 Task: Find connections with filter location Changchun with filter topic #entrepreneurshipwith filter profile language Potuguese with filter current company Prudent Technologies and Consulting, Inc. with filter school Agriculture Technology Jobs with filter industry Retail Recyclable Materials & Used Merchandise with filter service category Graphic Design with filter keywords title Operations Director
Action: Mouse moved to (497, 70)
Screenshot: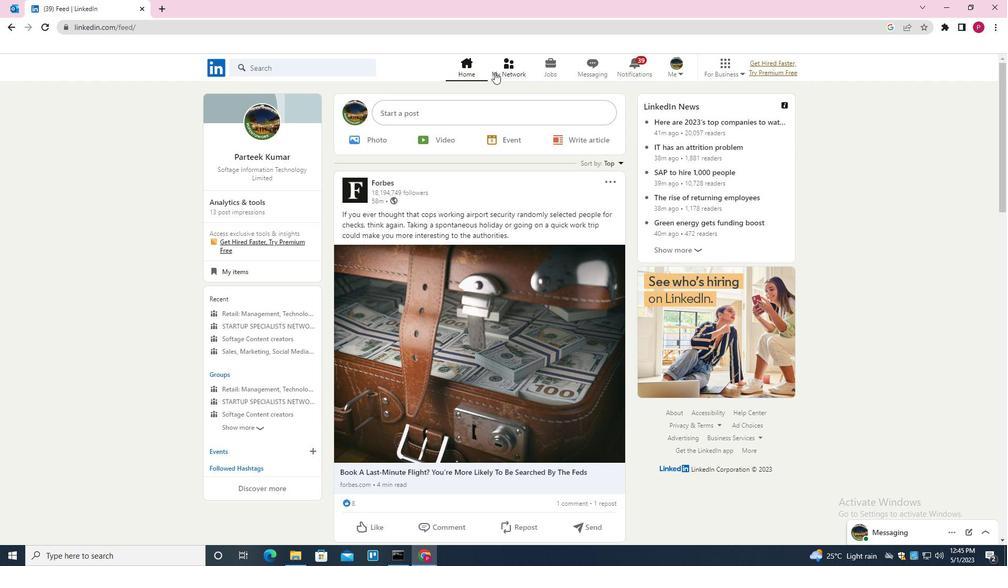 
Action: Mouse pressed left at (497, 70)
Screenshot: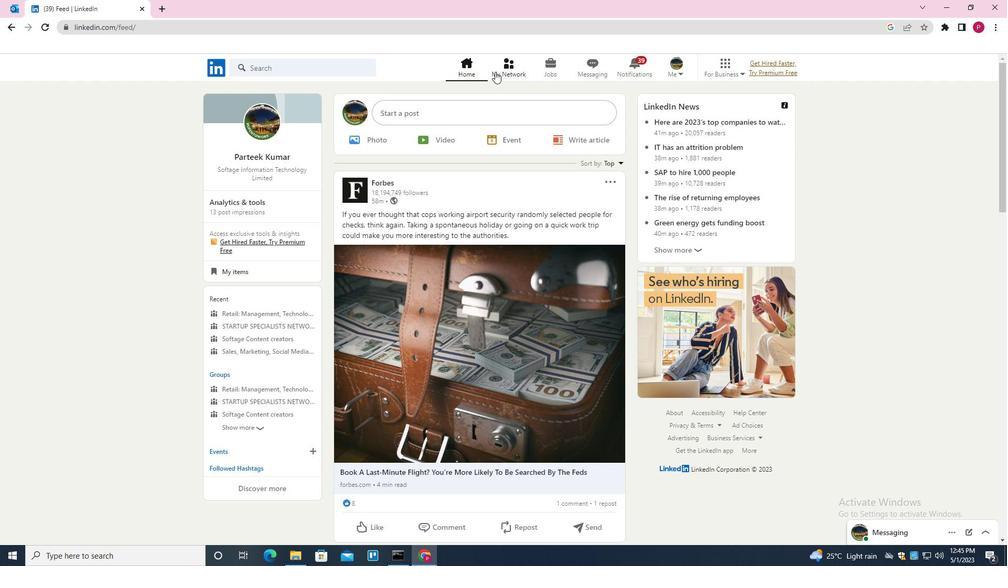 
Action: Mouse moved to (303, 123)
Screenshot: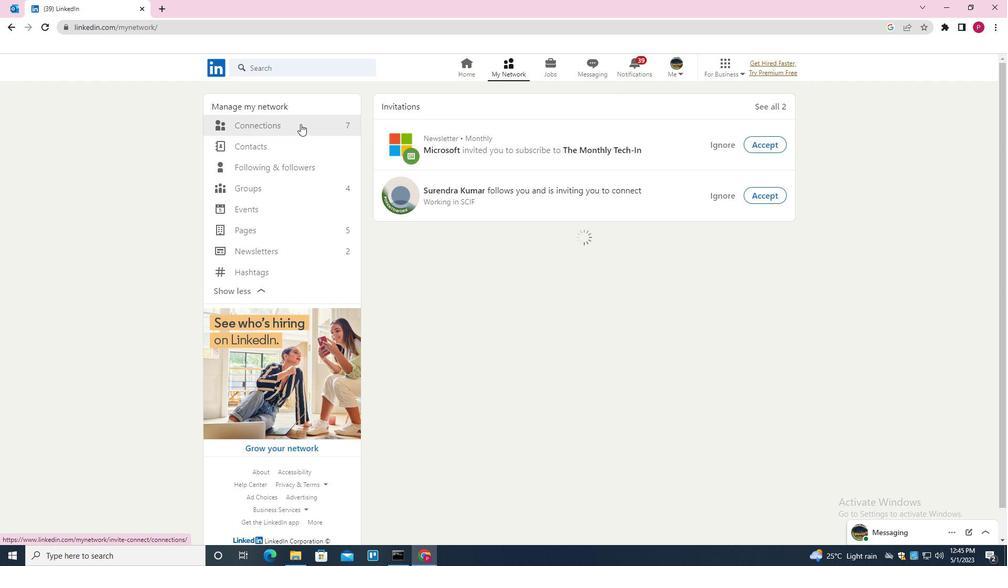 
Action: Mouse pressed left at (303, 123)
Screenshot: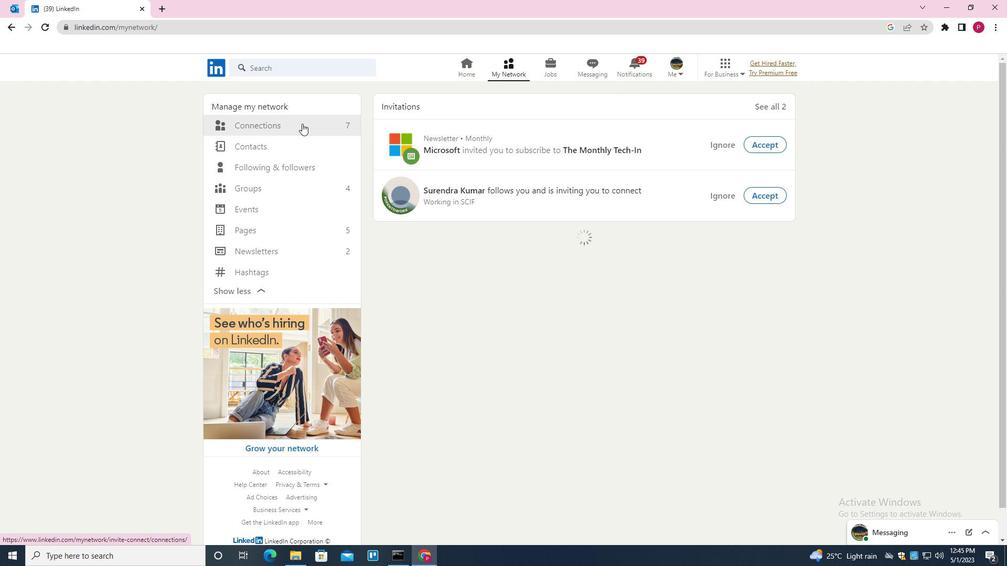 
Action: Mouse moved to (593, 124)
Screenshot: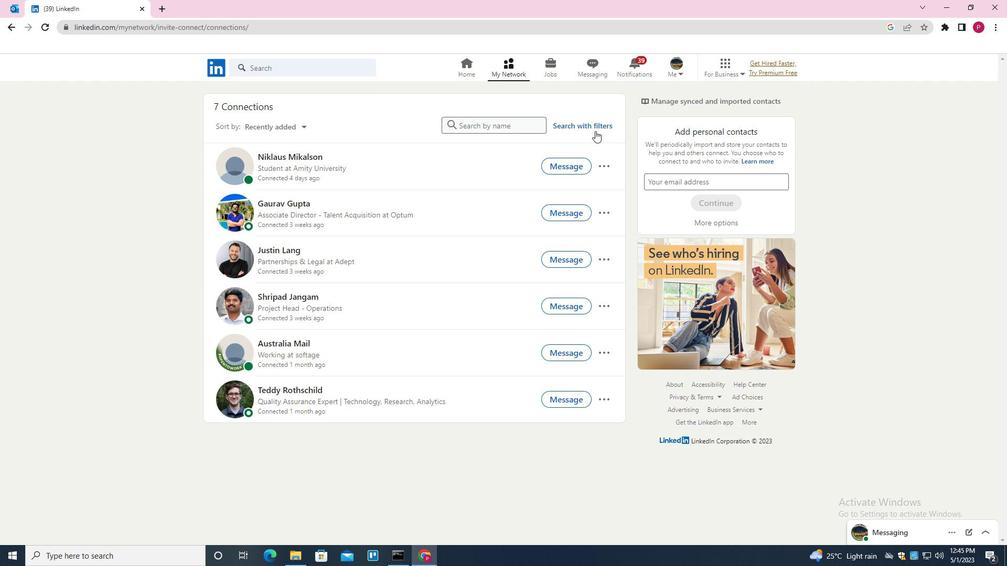 
Action: Mouse pressed left at (593, 124)
Screenshot: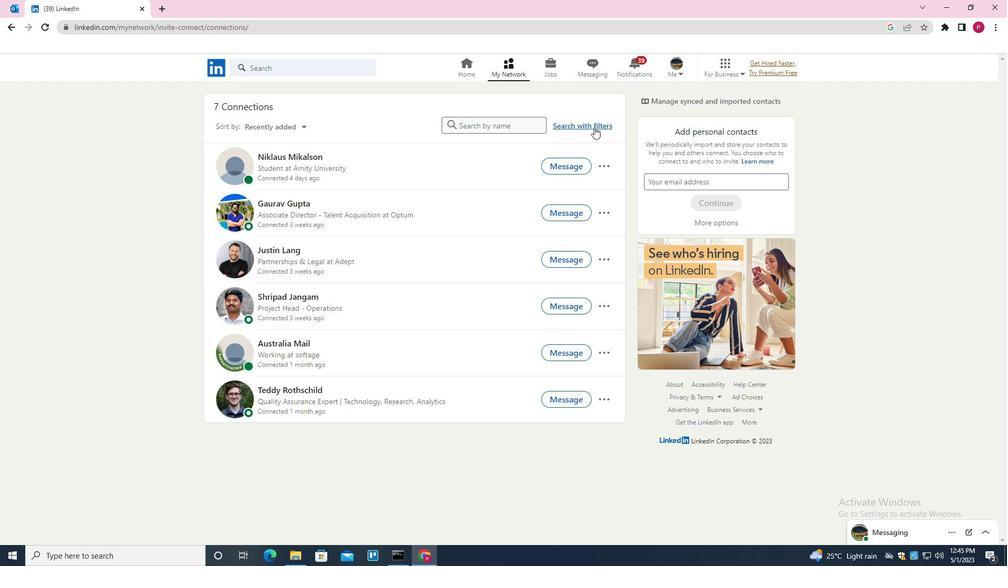 
Action: Mouse moved to (540, 97)
Screenshot: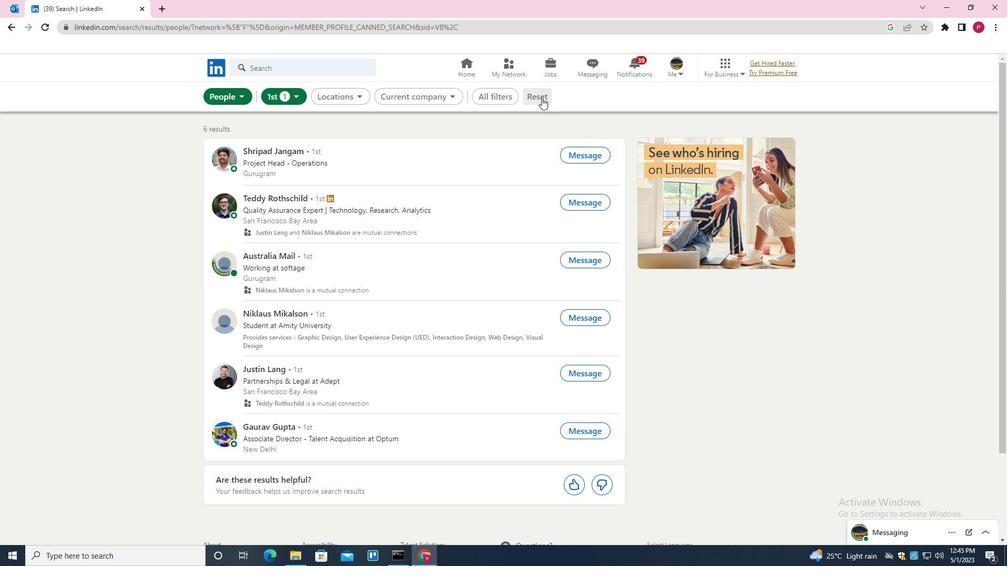 
Action: Mouse pressed left at (540, 97)
Screenshot: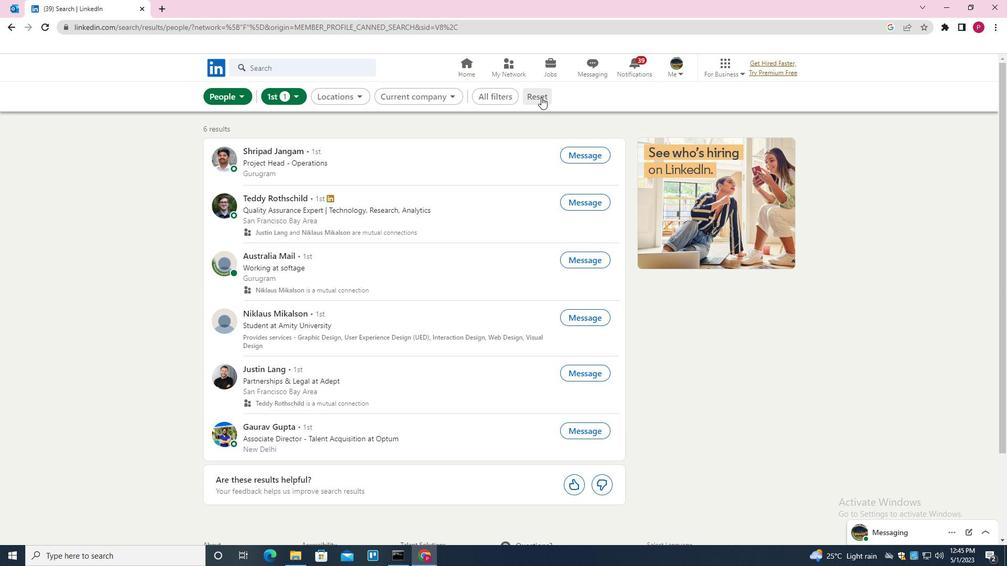 
Action: Mouse moved to (518, 93)
Screenshot: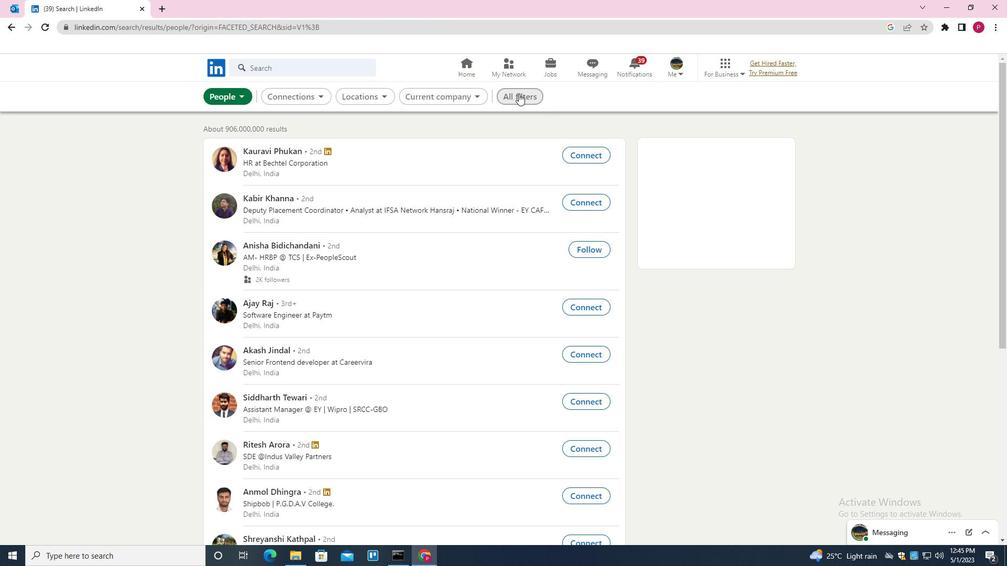
Action: Mouse pressed left at (518, 93)
Screenshot: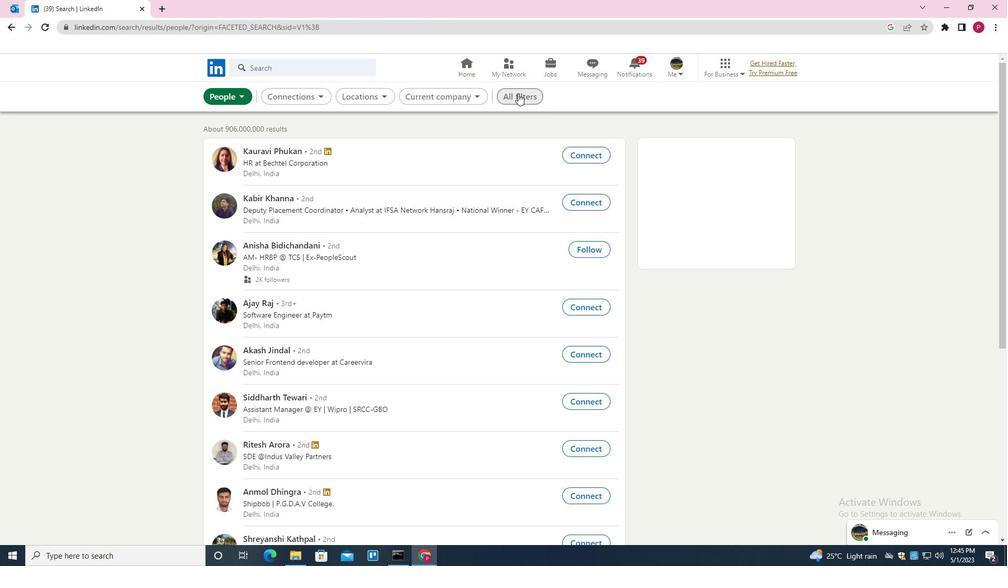 
Action: Mouse moved to (897, 323)
Screenshot: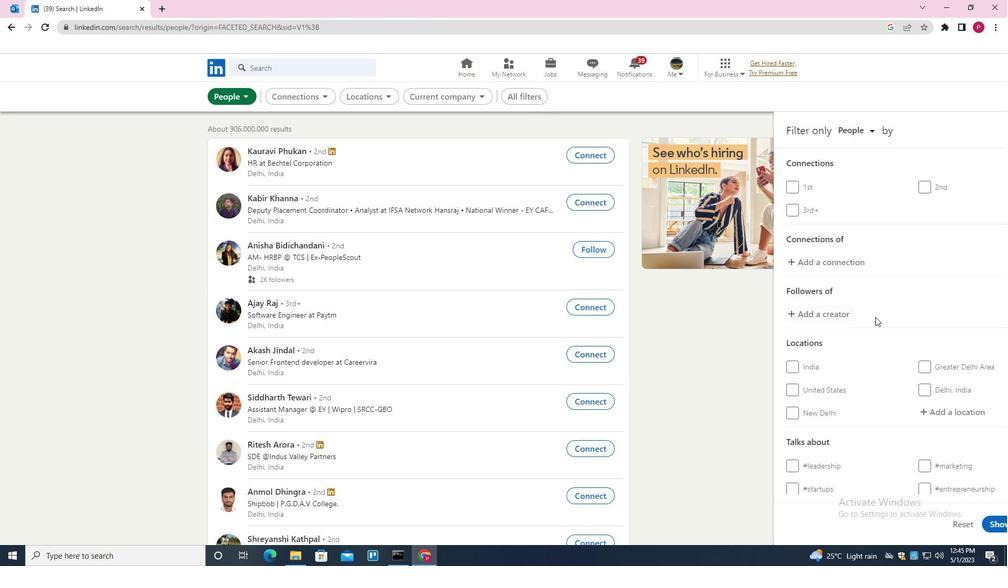 
Action: Mouse scrolled (897, 322) with delta (0, 0)
Screenshot: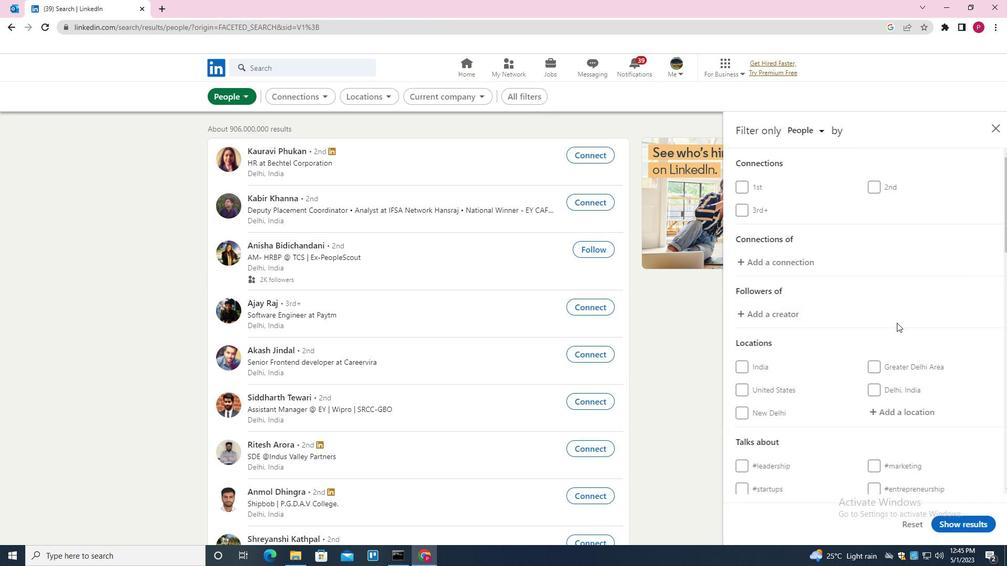 
Action: Mouse scrolled (897, 322) with delta (0, 0)
Screenshot: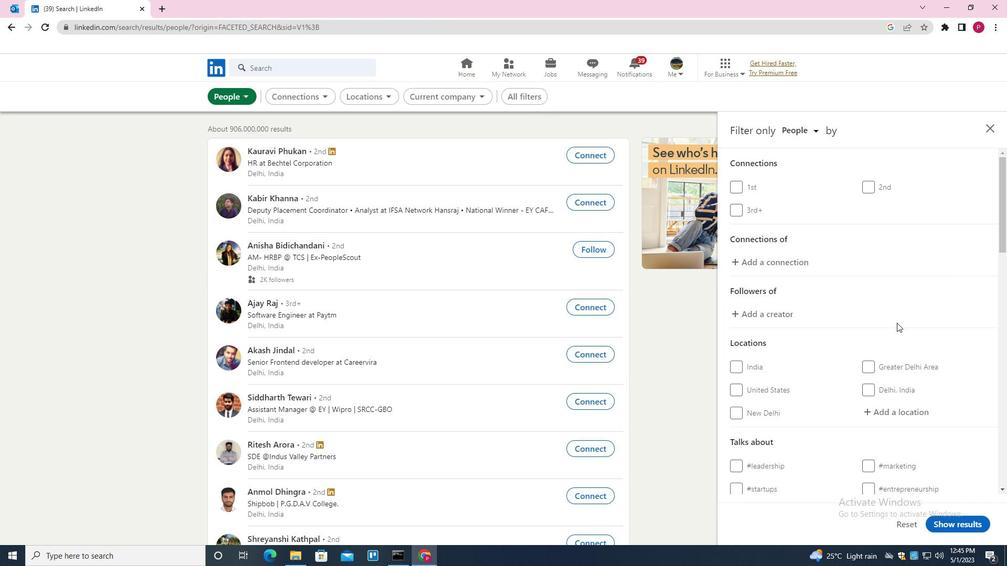 
Action: Mouse scrolled (897, 322) with delta (0, 0)
Screenshot: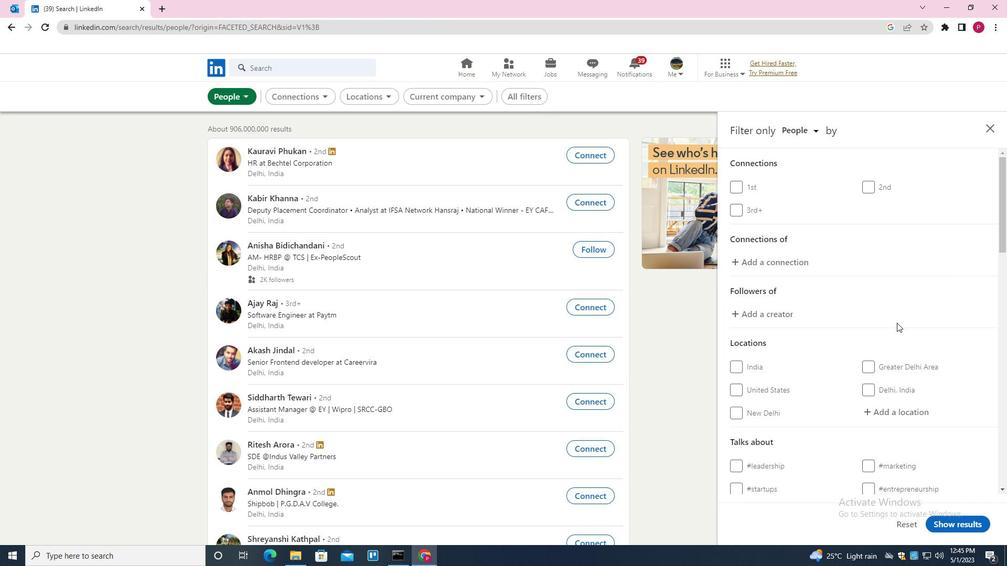 
Action: Mouse moved to (899, 260)
Screenshot: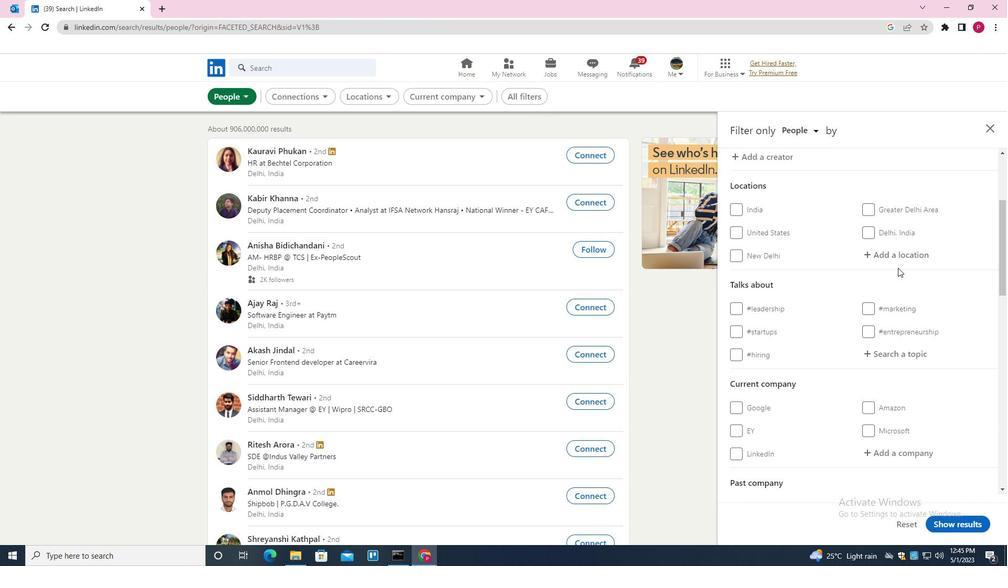 
Action: Mouse pressed left at (899, 260)
Screenshot: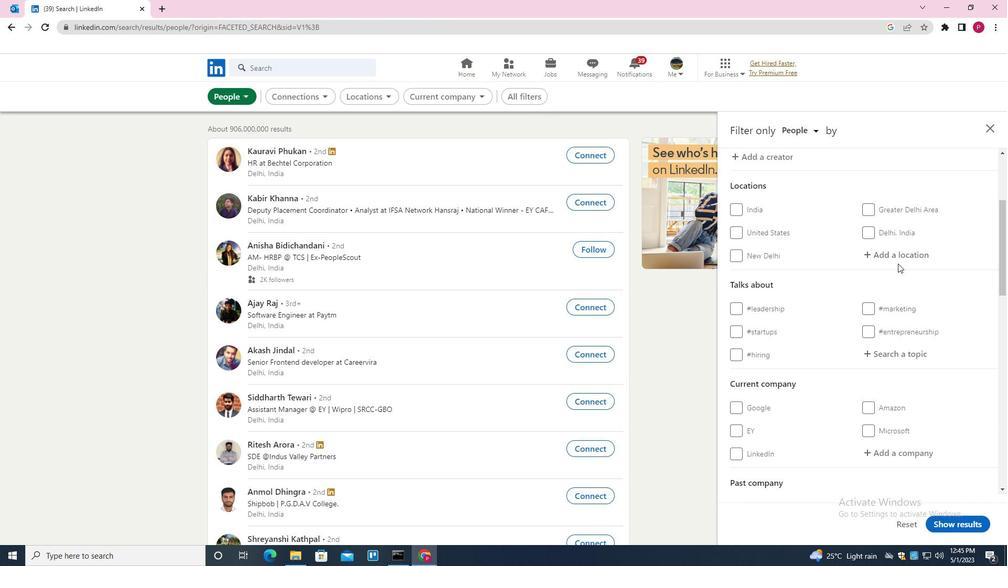 
Action: Key pressed <Key.shift>CHANCHU<Key.backspace>N<Key.backspace><Key.backspace><Key.backspace>GCHUN<Key.down><Key.enter>
Screenshot: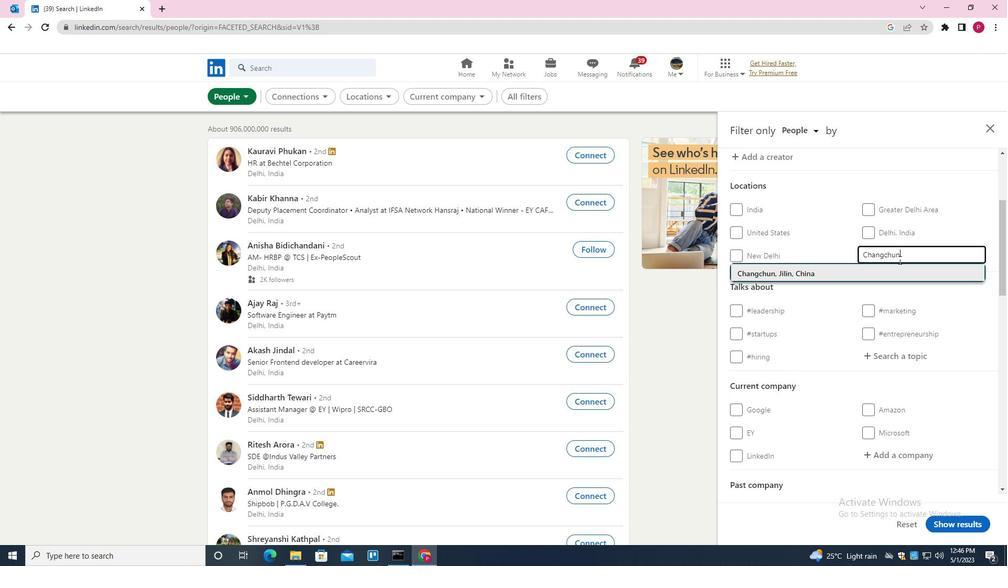 
Action: Mouse moved to (804, 289)
Screenshot: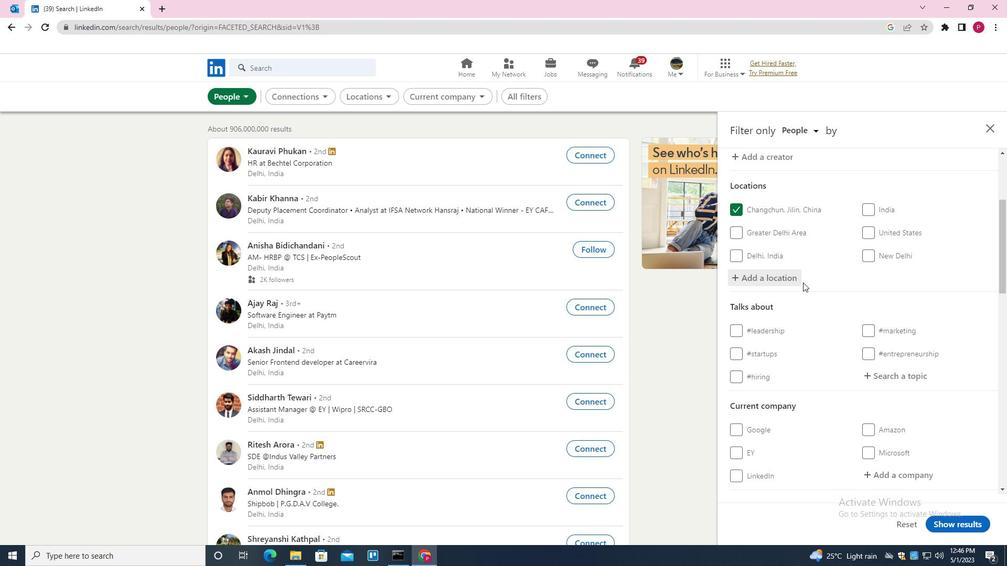 
Action: Mouse scrolled (804, 289) with delta (0, 0)
Screenshot: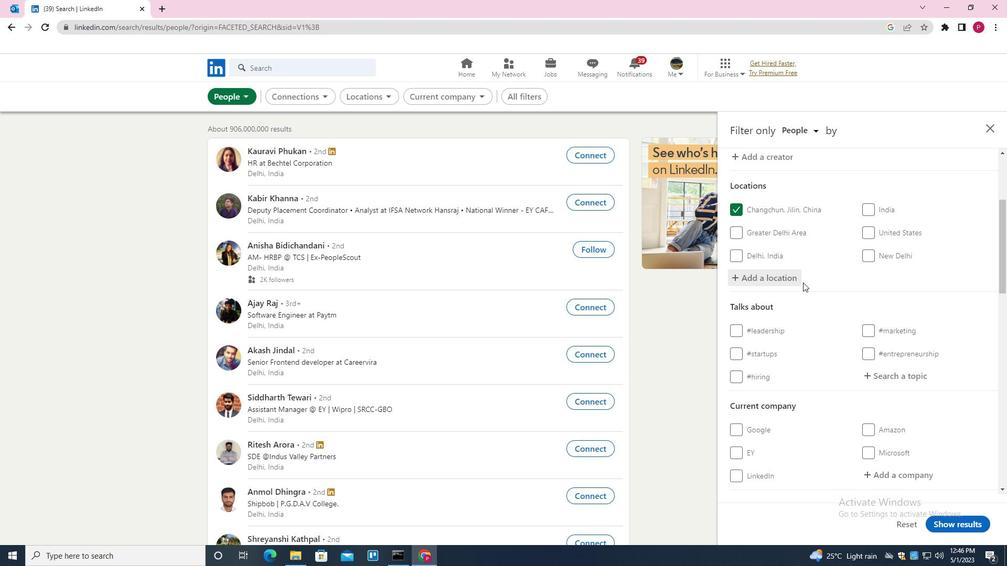 
Action: Mouse scrolled (804, 289) with delta (0, 0)
Screenshot: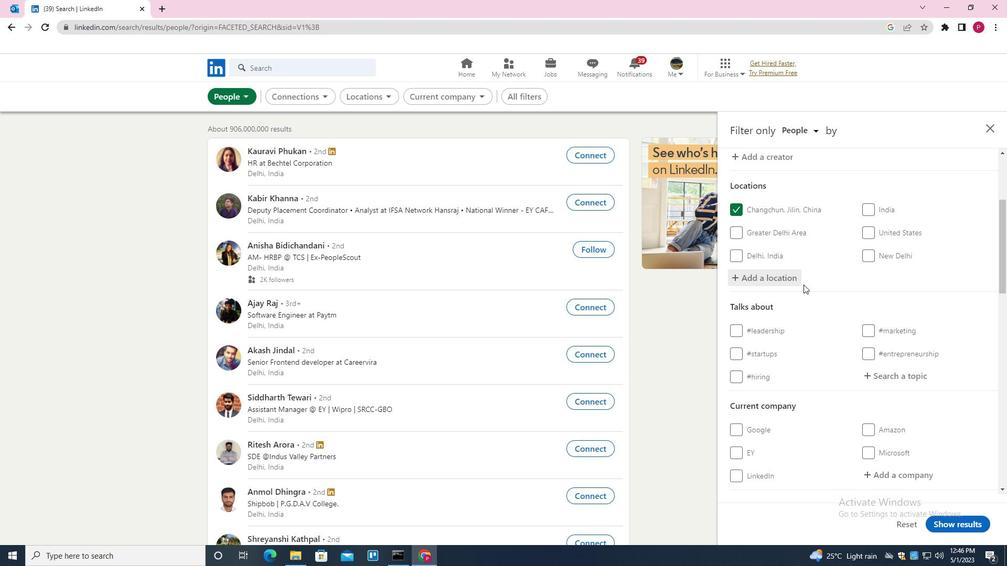 
Action: Mouse moved to (880, 269)
Screenshot: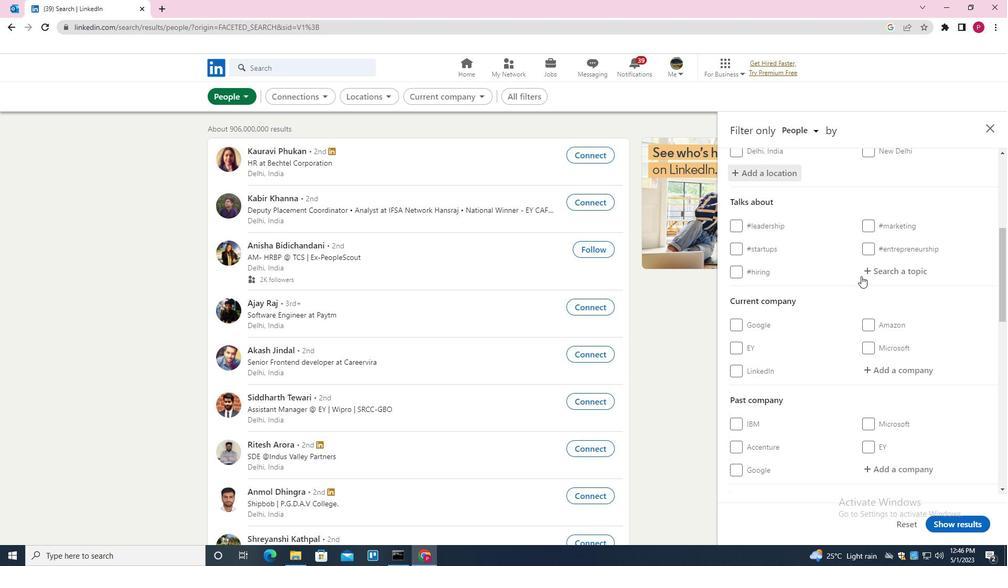 
Action: Mouse pressed left at (880, 269)
Screenshot: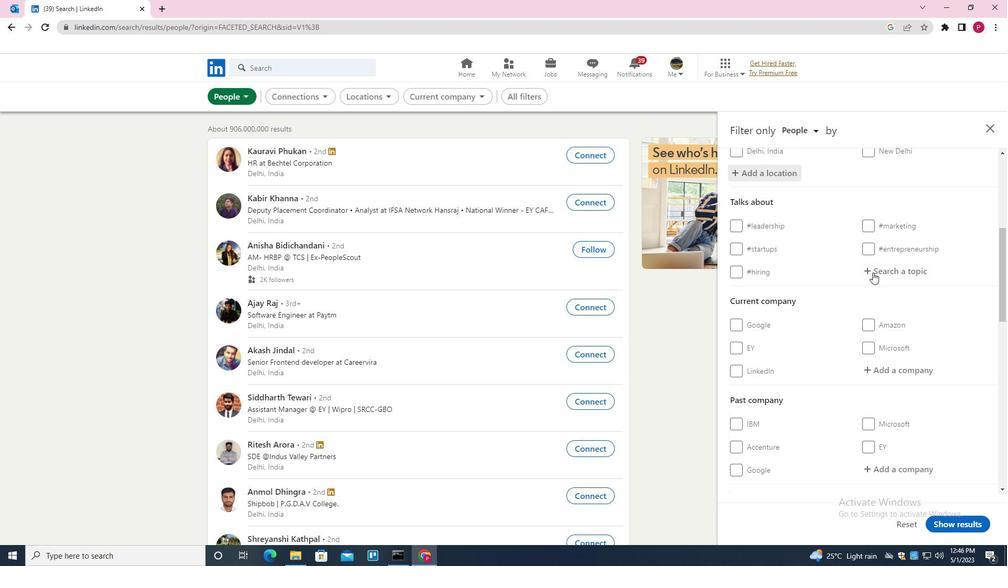 
Action: Mouse moved to (881, 269)
Screenshot: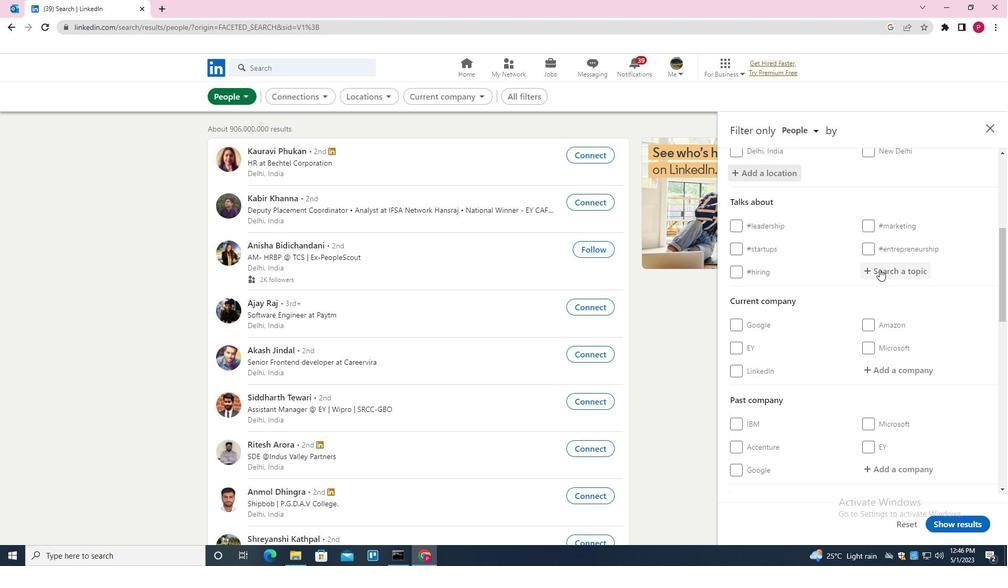 
Action: Key pressed ENTERPREN<Key.down><Key.down><Key.down><Key.enter>
Screenshot: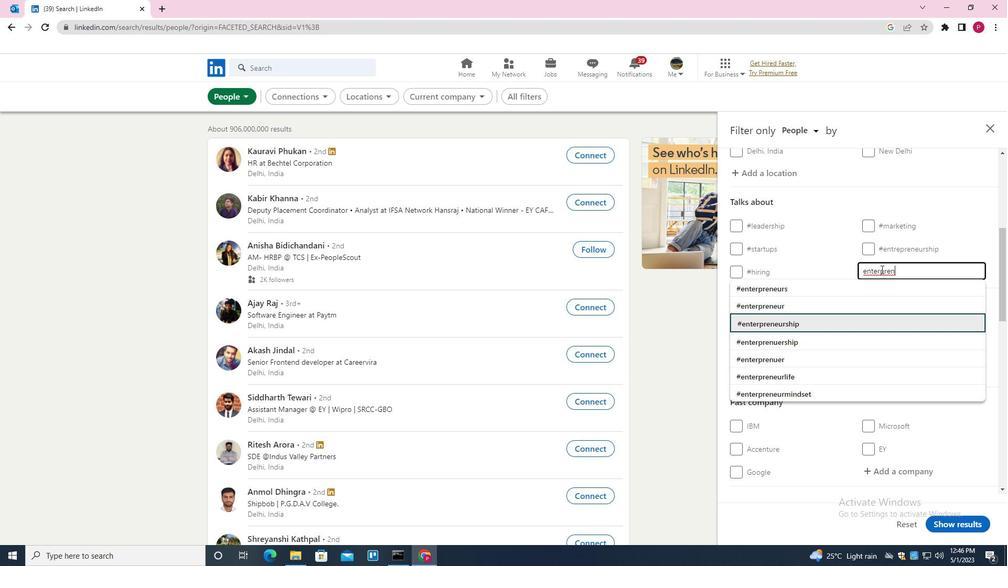 
Action: Mouse moved to (880, 308)
Screenshot: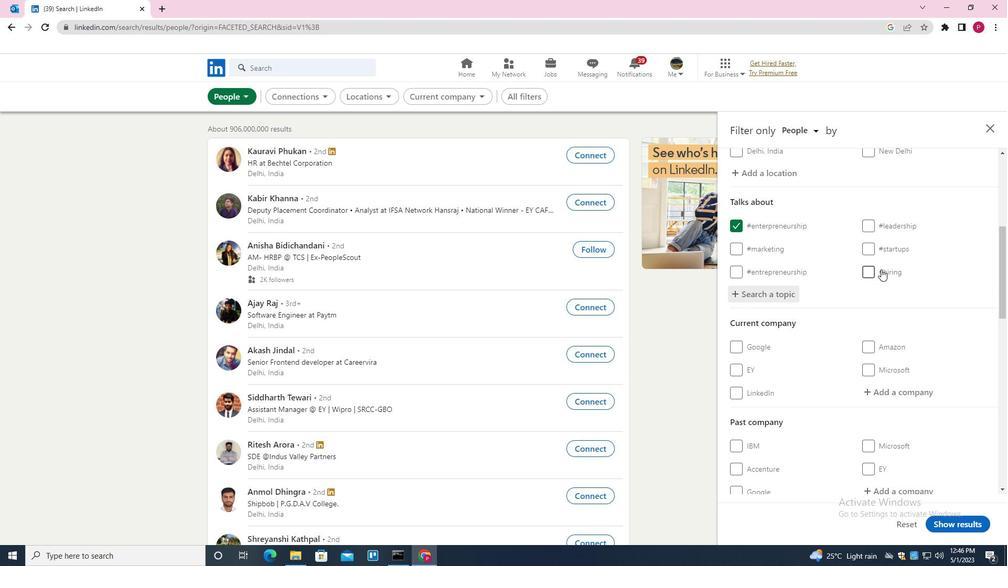 
Action: Mouse scrolled (880, 307) with delta (0, 0)
Screenshot: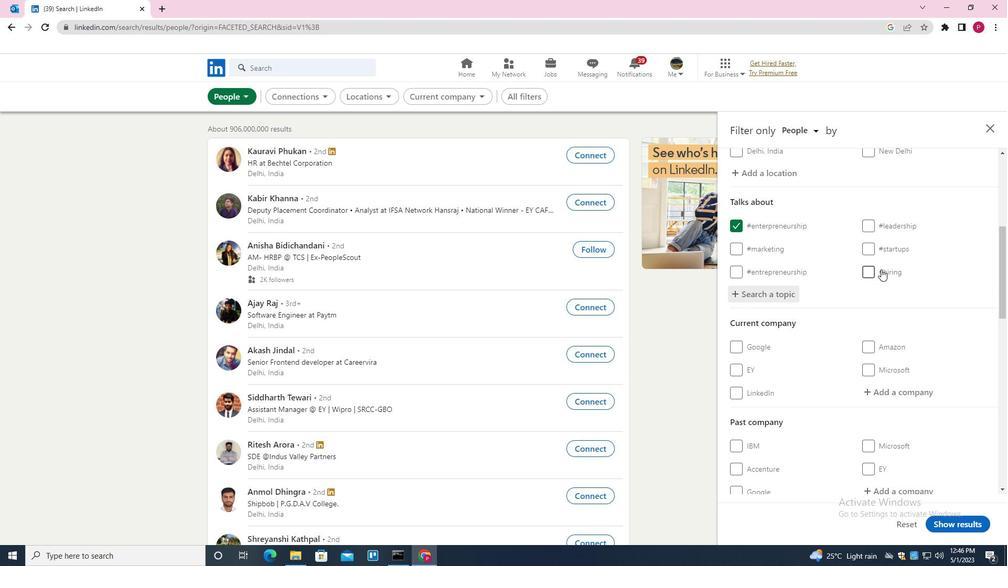
Action: Mouse scrolled (880, 307) with delta (0, 0)
Screenshot: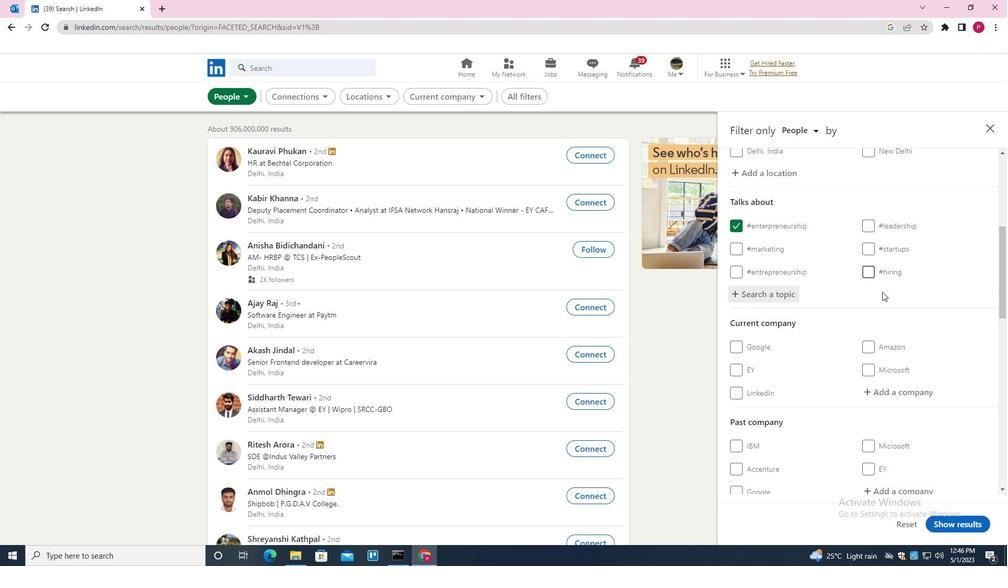 
Action: Mouse moved to (877, 308)
Screenshot: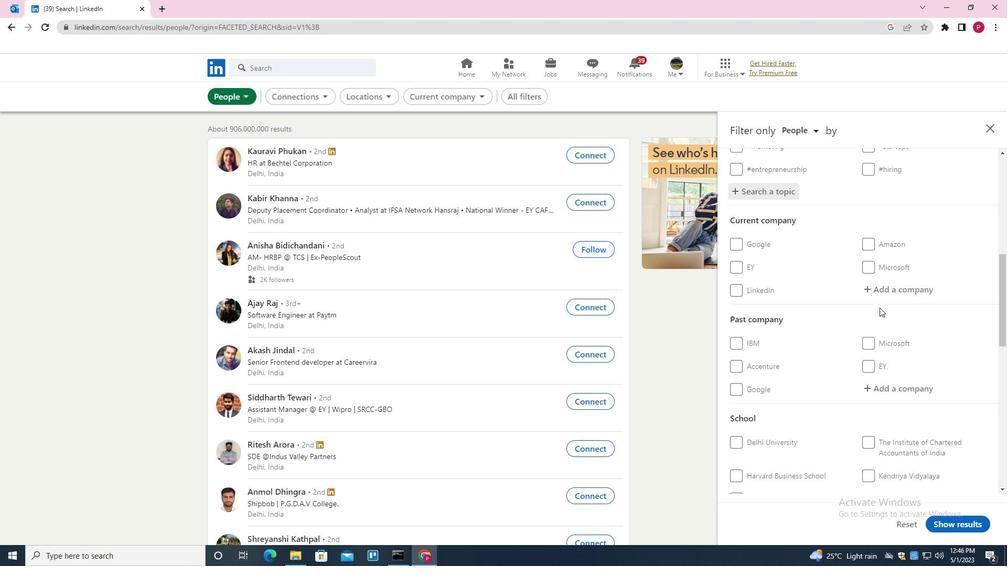 
Action: Mouse scrolled (877, 307) with delta (0, 0)
Screenshot: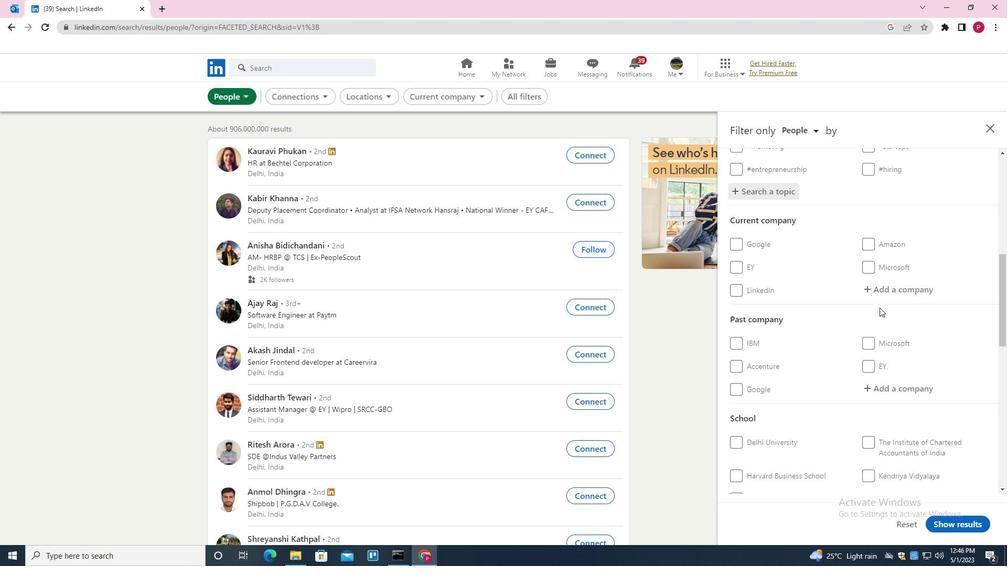 
Action: Mouse moved to (876, 310)
Screenshot: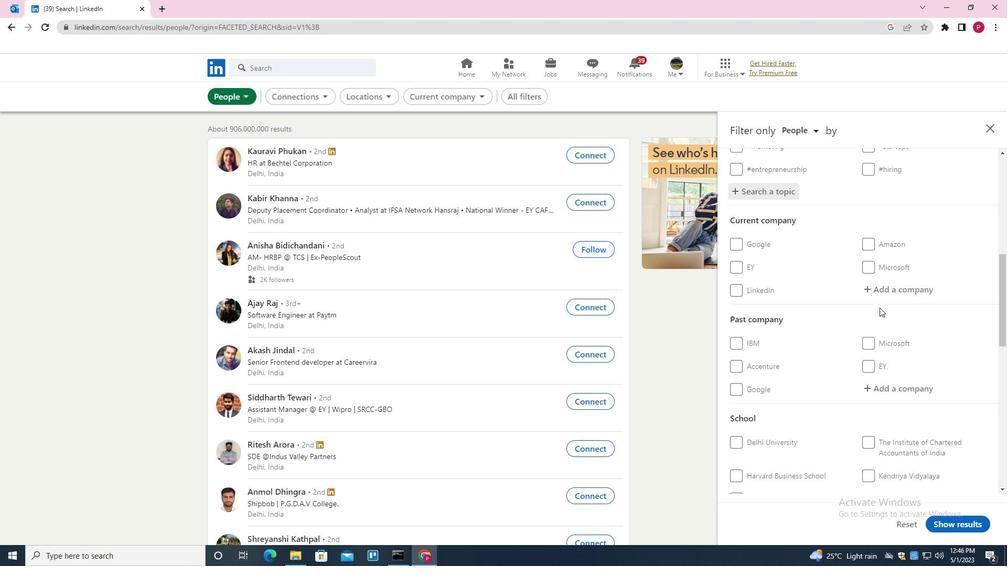 
Action: Mouse scrolled (876, 309) with delta (0, 0)
Screenshot: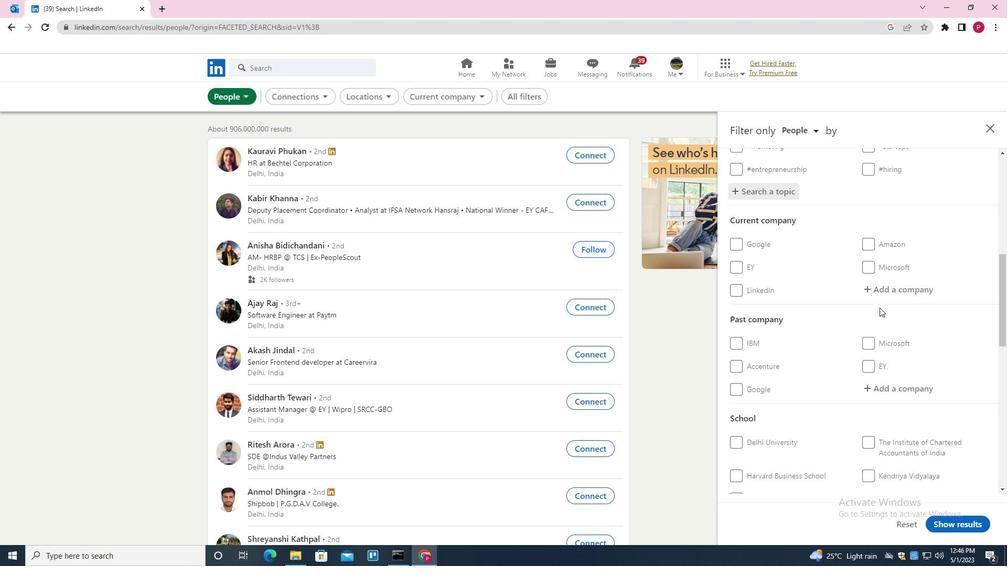 
Action: Mouse moved to (875, 310)
Screenshot: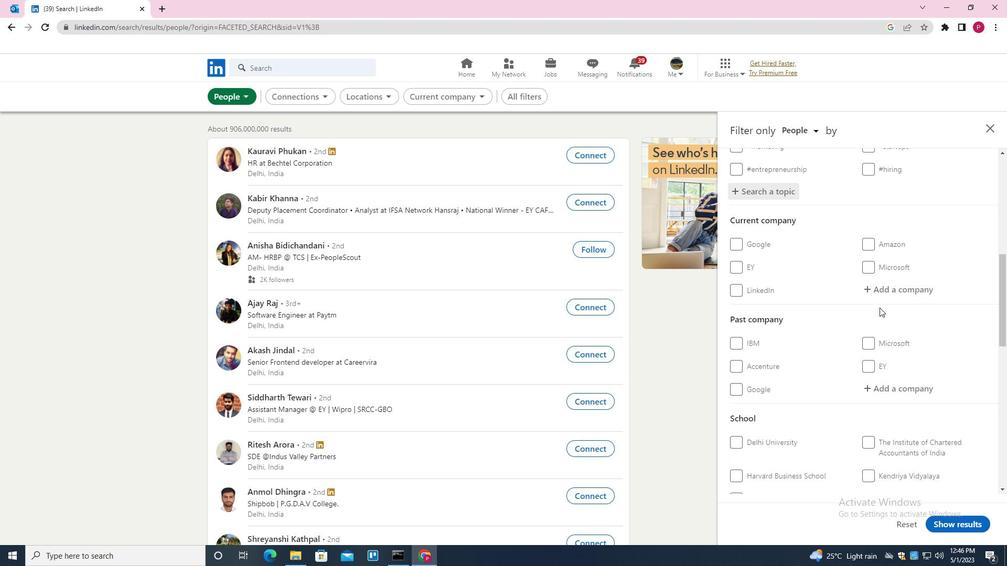 
Action: Mouse scrolled (875, 310) with delta (0, 0)
Screenshot: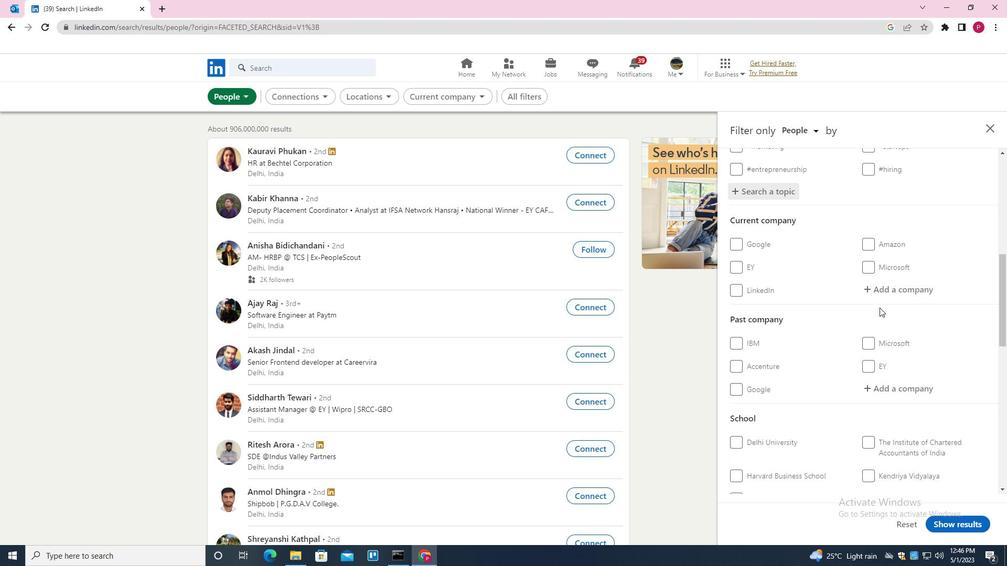 
Action: Mouse moved to (874, 316)
Screenshot: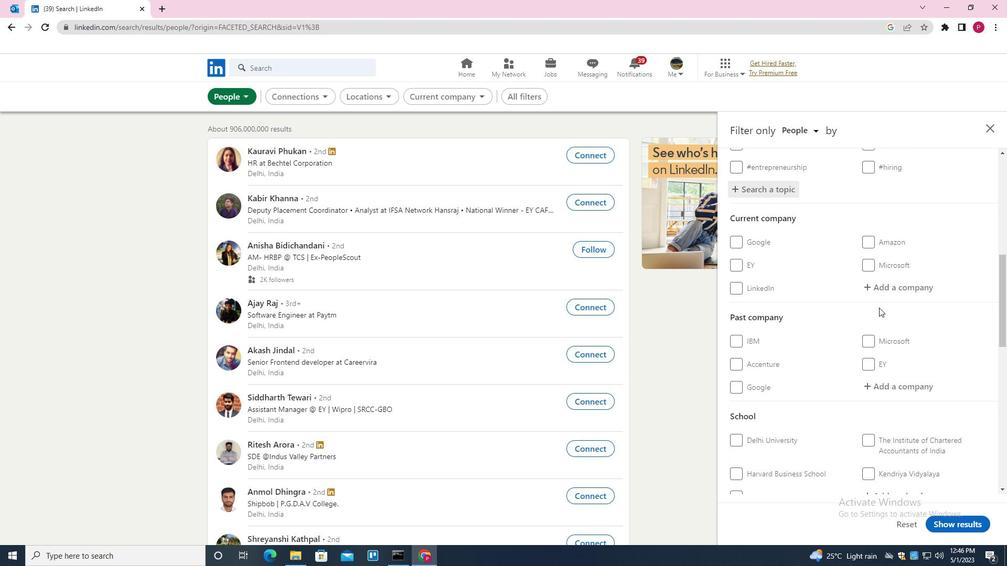 
Action: Mouse scrolled (874, 315) with delta (0, 0)
Screenshot: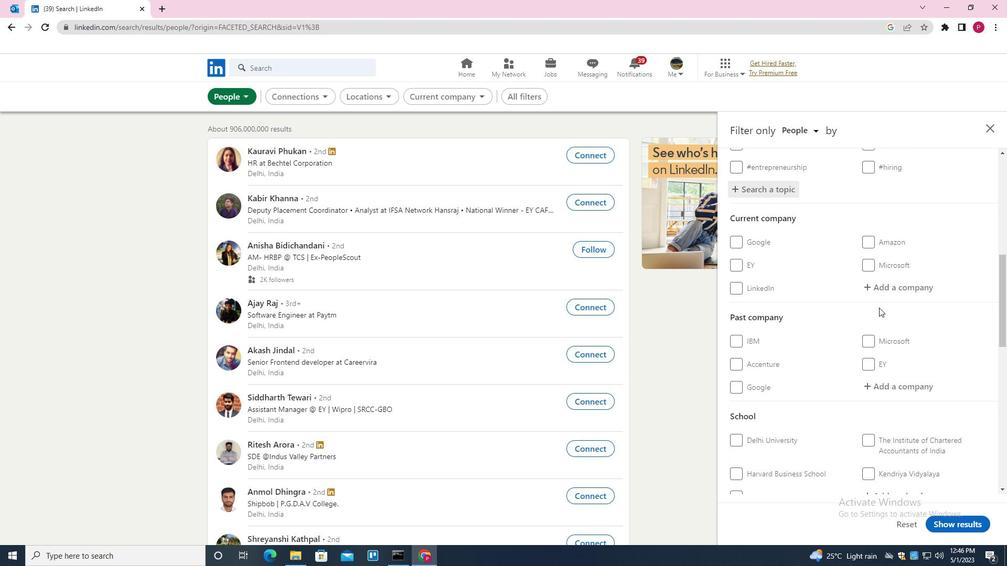 
Action: Mouse moved to (841, 325)
Screenshot: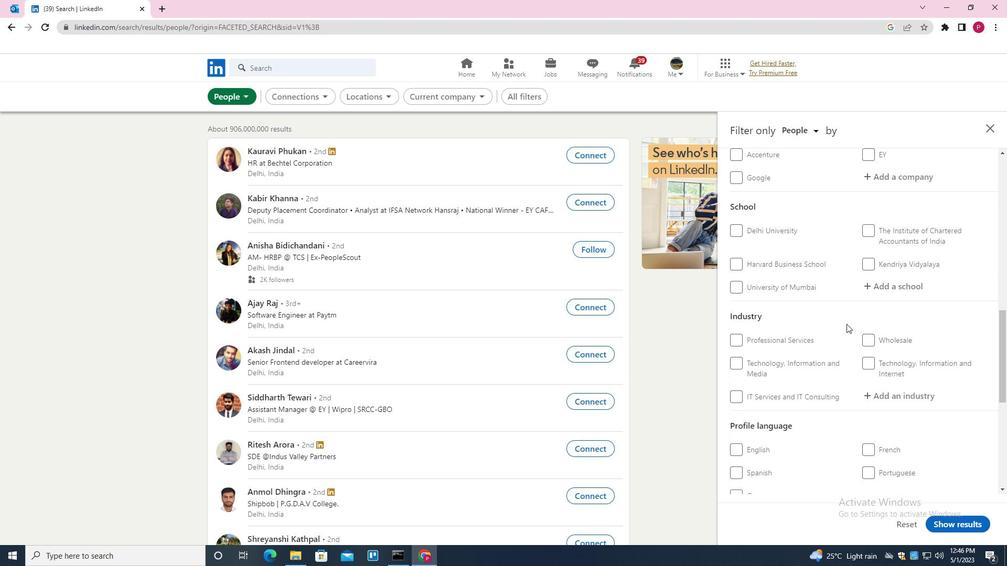 
Action: Mouse scrolled (841, 324) with delta (0, 0)
Screenshot: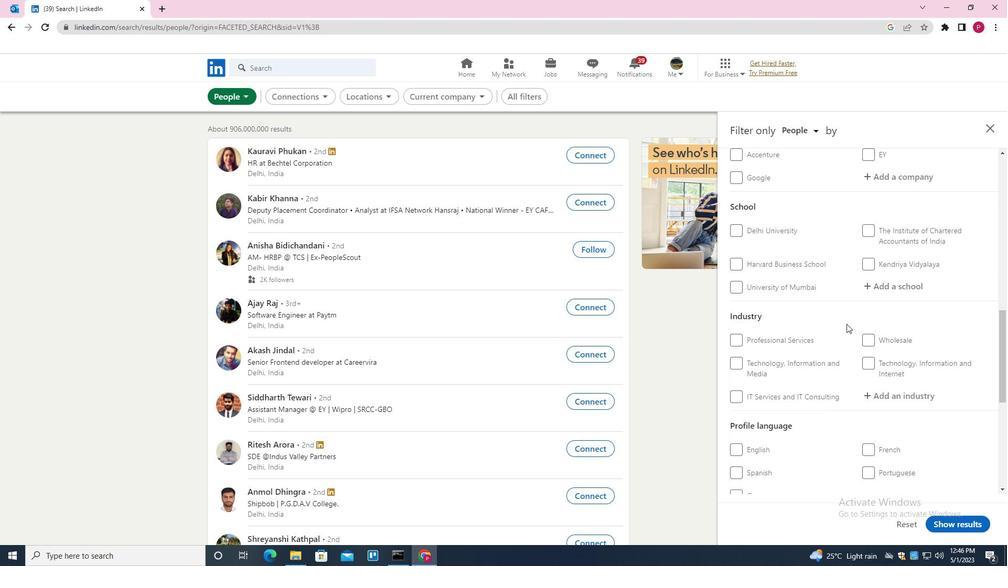 
Action: Mouse scrolled (841, 324) with delta (0, 0)
Screenshot: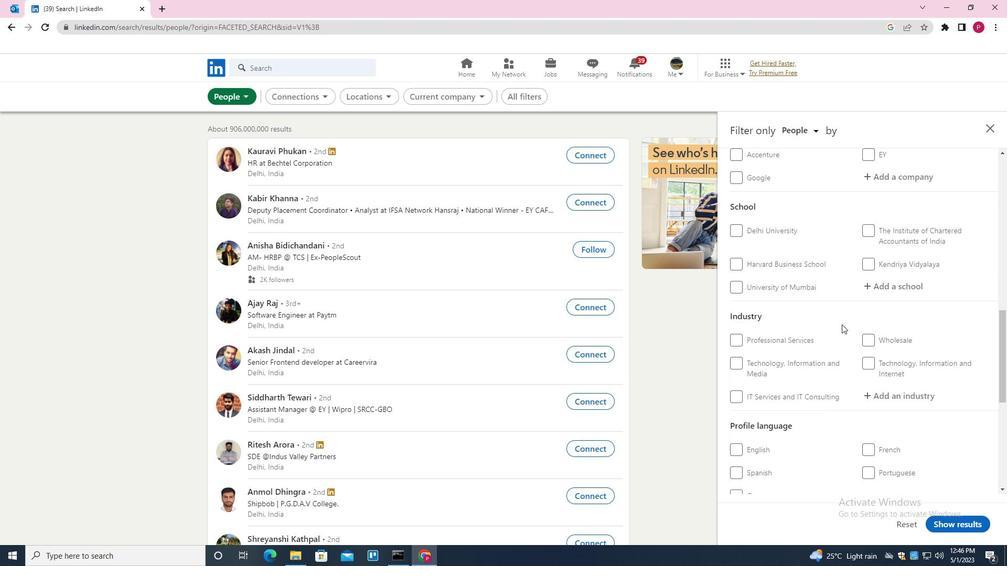 
Action: Mouse scrolled (841, 324) with delta (0, 0)
Screenshot: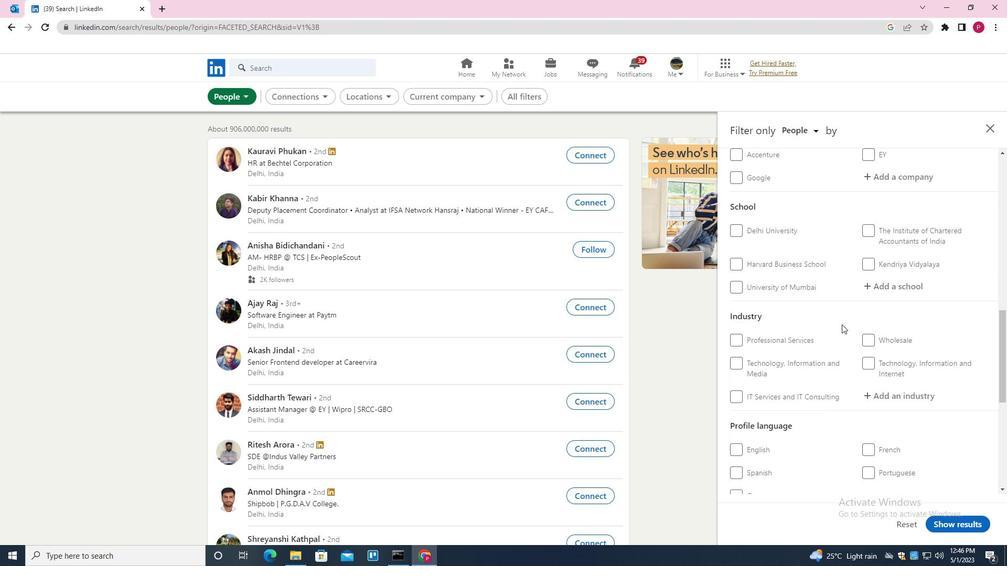 
Action: Mouse moved to (868, 314)
Screenshot: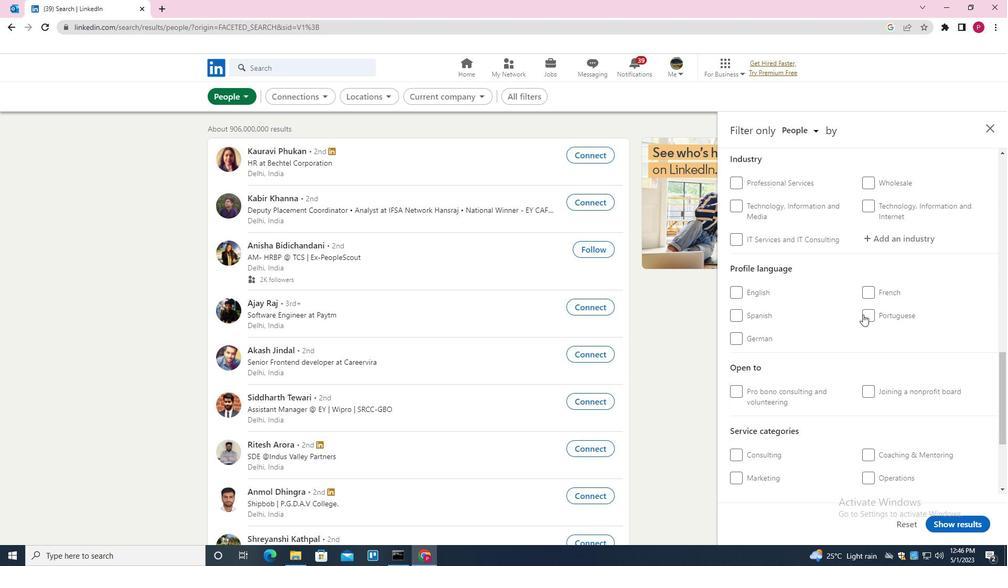 
Action: Mouse pressed left at (868, 314)
Screenshot: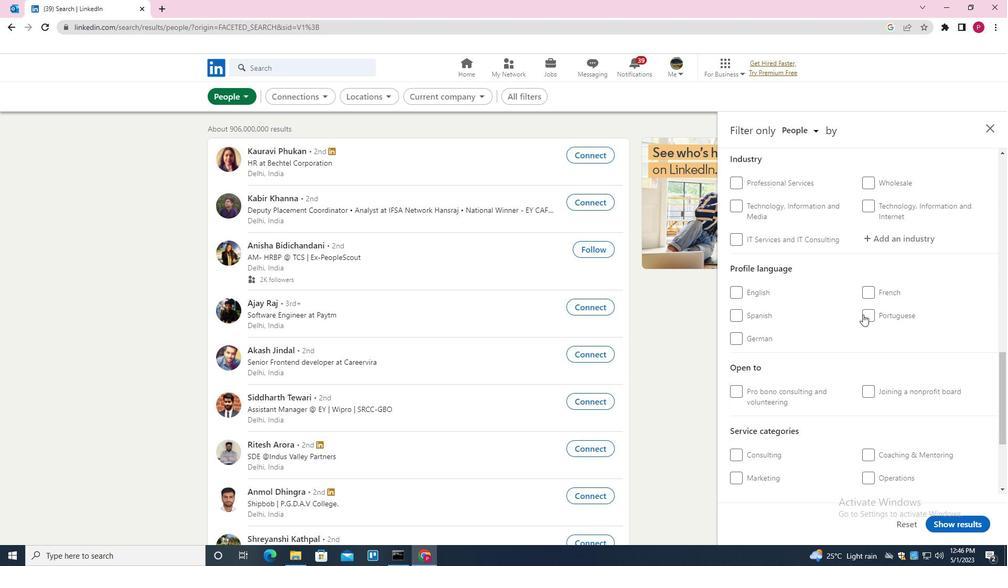 
Action: Mouse moved to (830, 323)
Screenshot: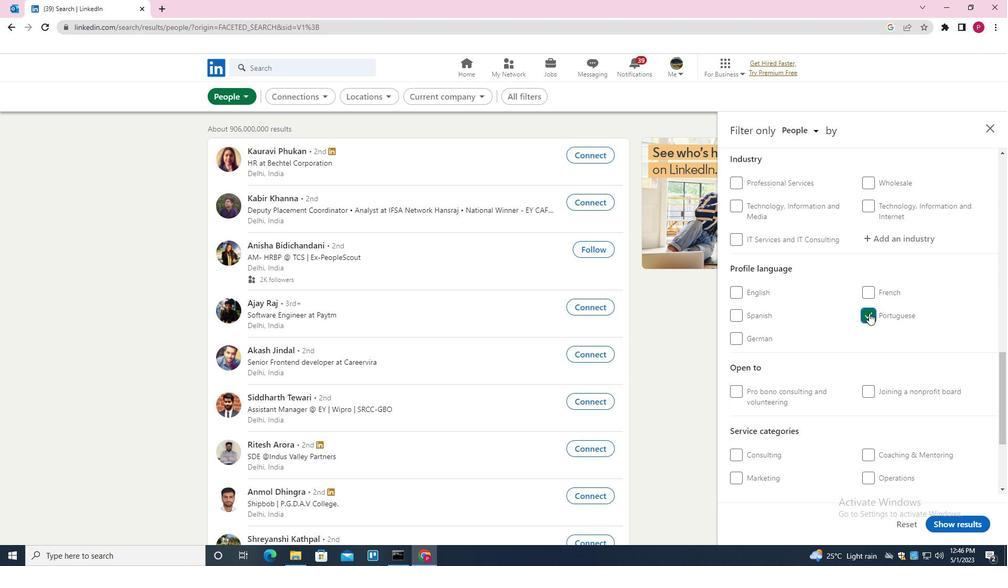 
Action: Mouse scrolled (830, 324) with delta (0, 0)
Screenshot: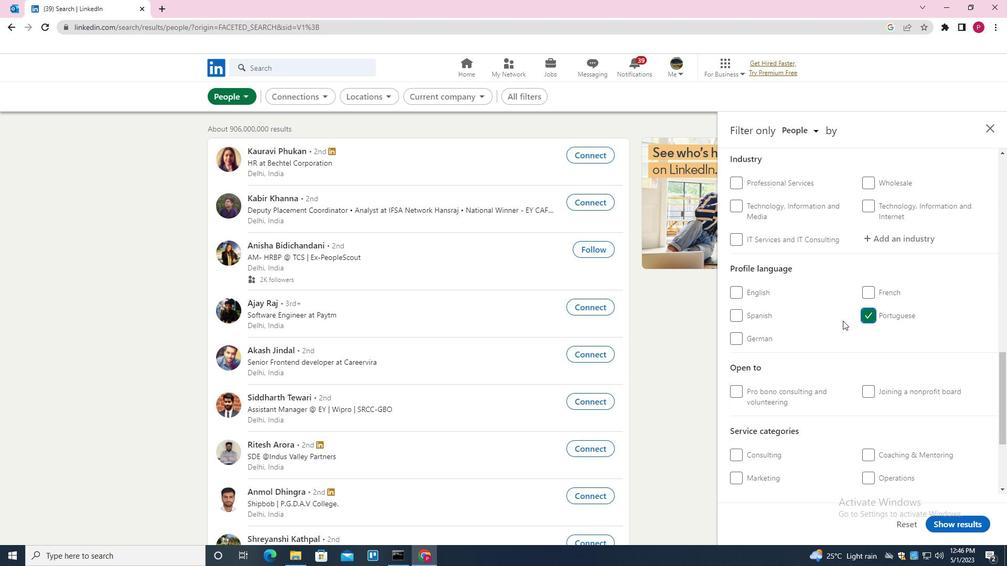 
Action: Mouse scrolled (830, 324) with delta (0, 0)
Screenshot: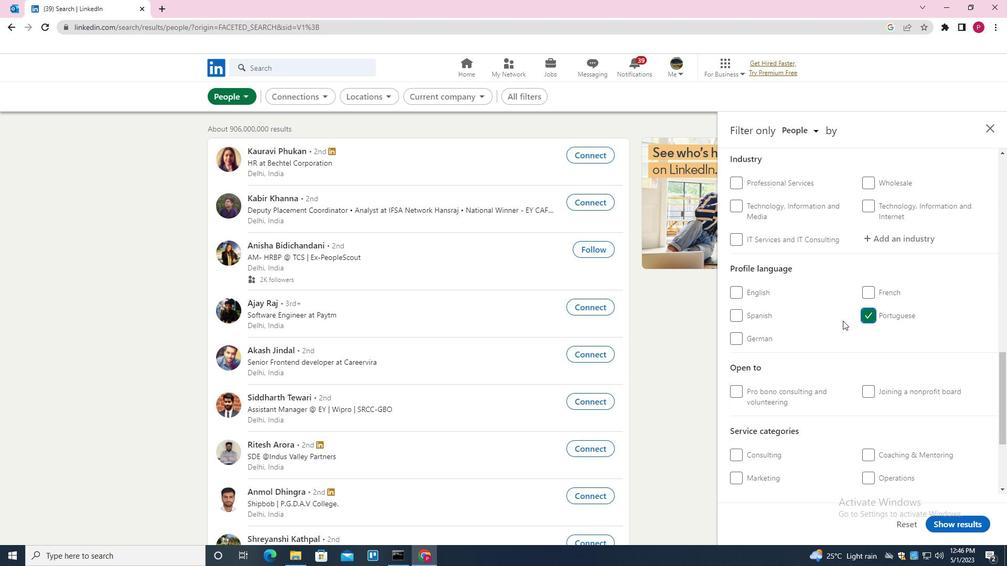 
Action: Mouse scrolled (830, 324) with delta (0, 0)
Screenshot: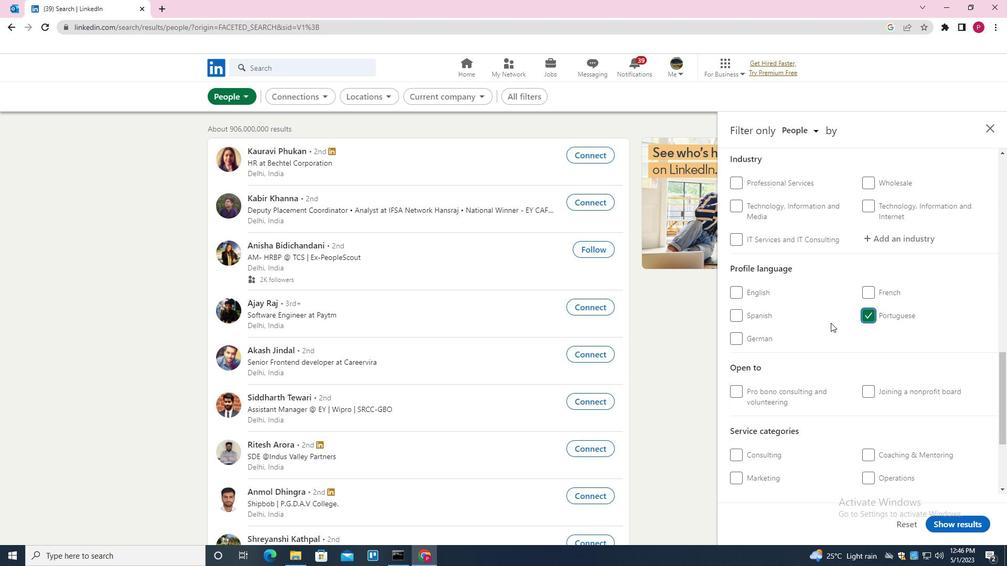 
Action: Mouse scrolled (830, 324) with delta (0, 0)
Screenshot: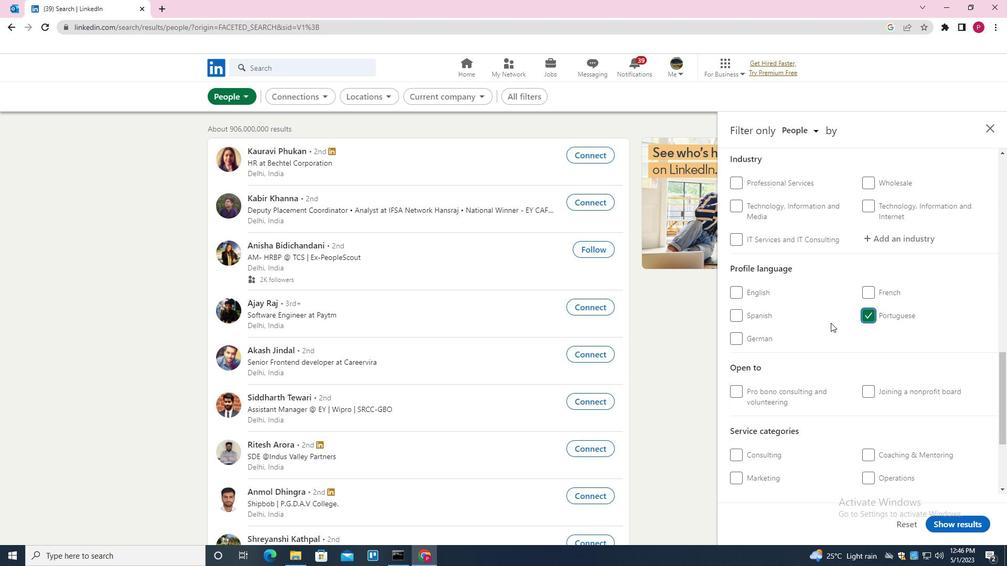 
Action: Mouse scrolled (830, 324) with delta (0, 0)
Screenshot: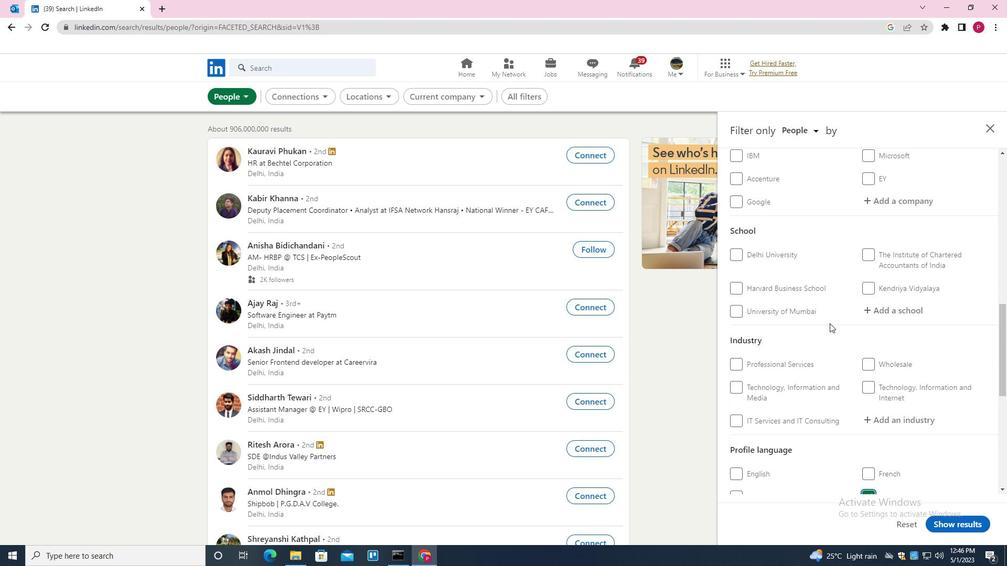 
Action: Mouse scrolled (830, 324) with delta (0, 0)
Screenshot: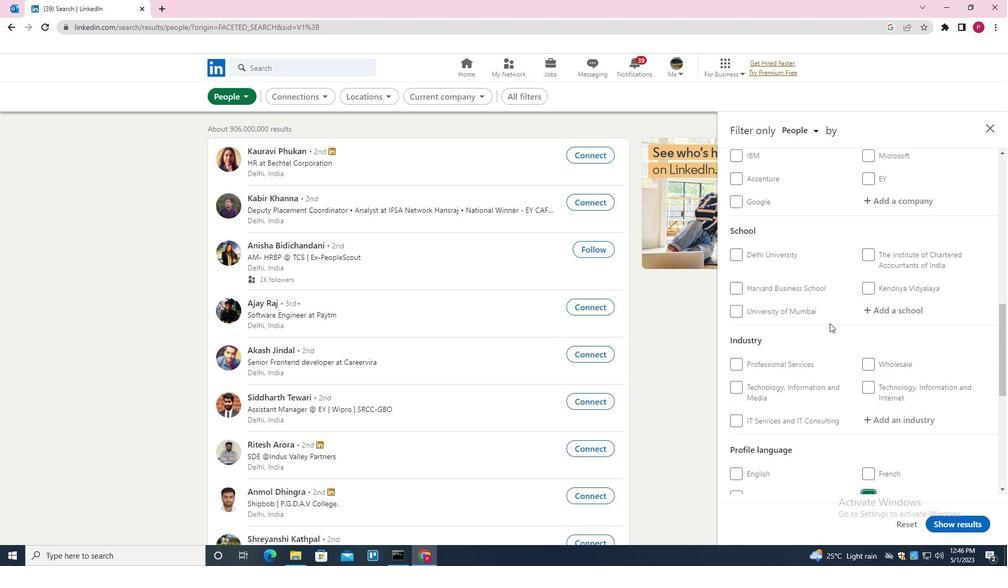 
Action: Mouse scrolled (830, 324) with delta (0, 0)
Screenshot: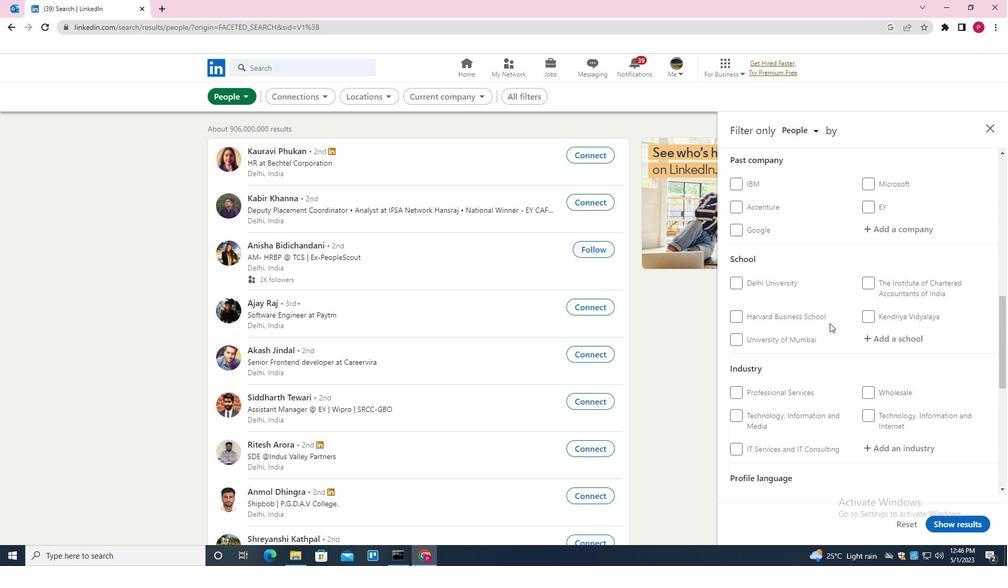 
Action: Mouse moved to (878, 286)
Screenshot: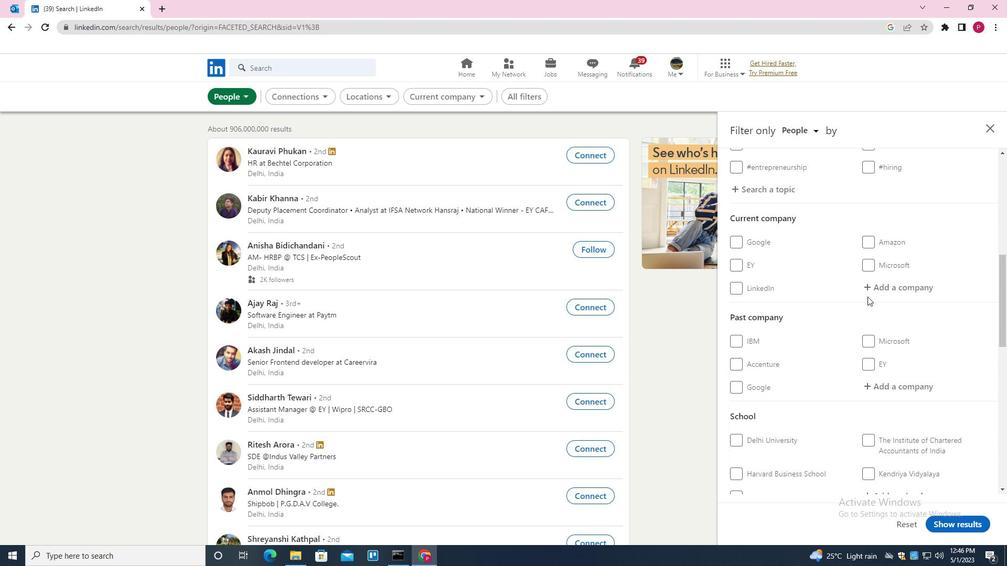 
Action: Mouse pressed left at (878, 286)
Screenshot: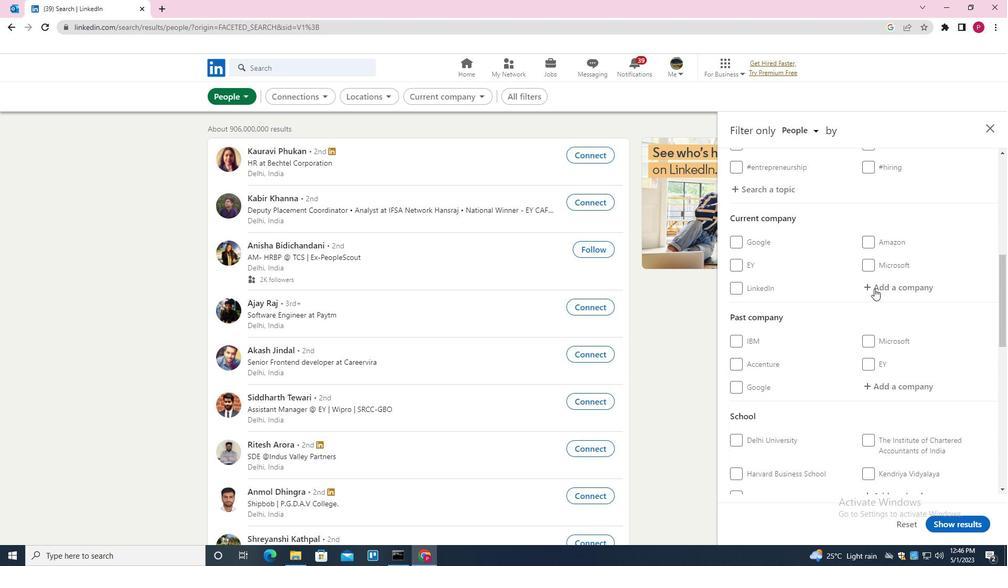 
Action: Mouse moved to (878, 286)
Screenshot: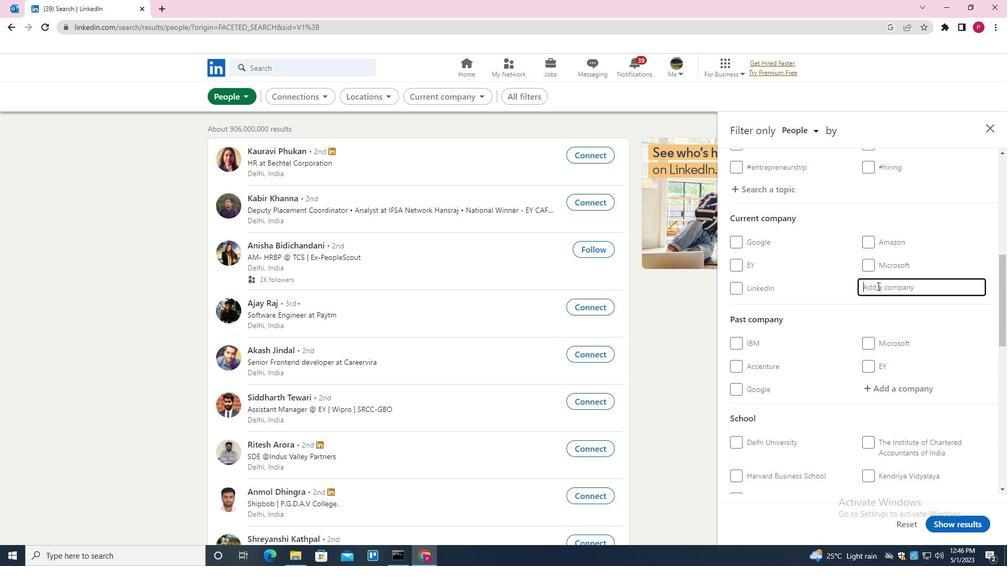 
Action: Key pressed <Key.shift>PRUDEB<Key.backspace>NT<Key.down><Key.down><Key.down><Key.down><Key.enter>
Screenshot: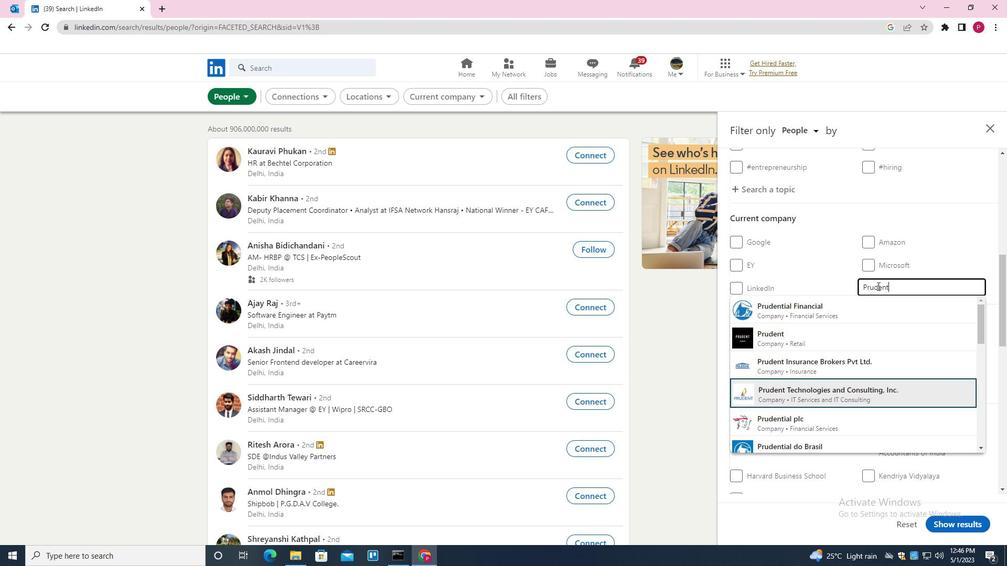 
Action: Mouse scrolled (878, 286) with delta (0, 0)
Screenshot: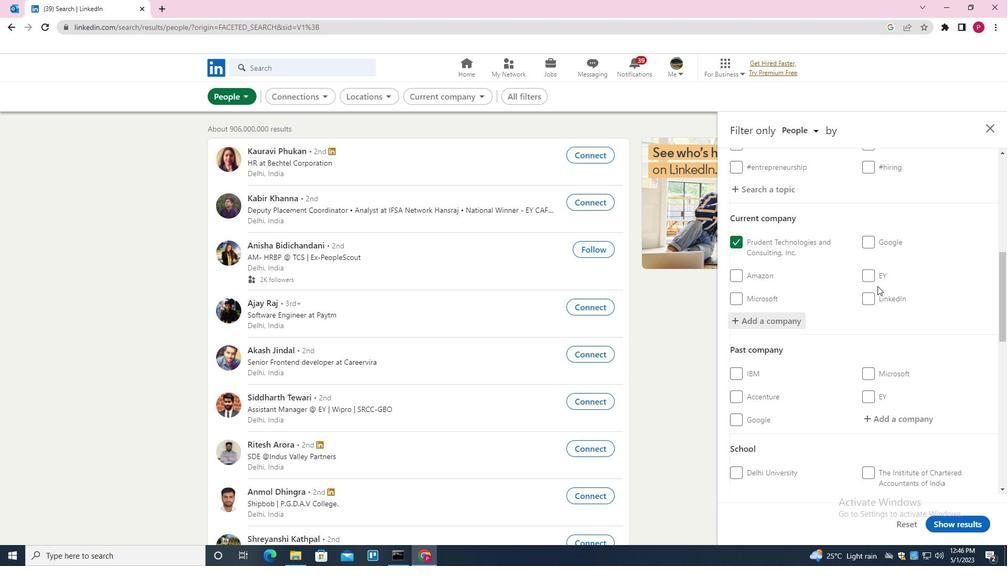 
Action: Mouse scrolled (878, 286) with delta (0, 0)
Screenshot: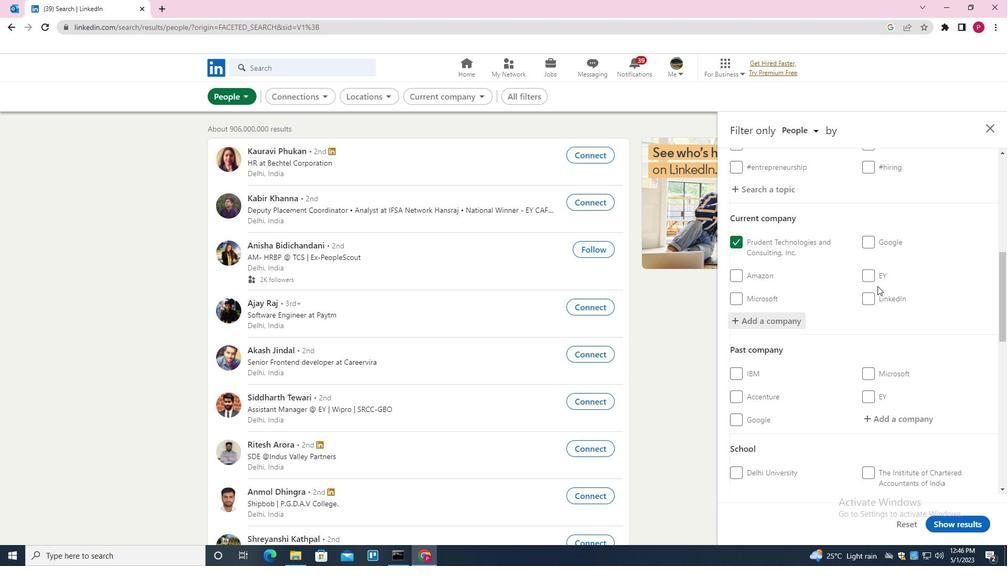 
Action: Mouse scrolled (878, 286) with delta (0, 0)
Screenshot: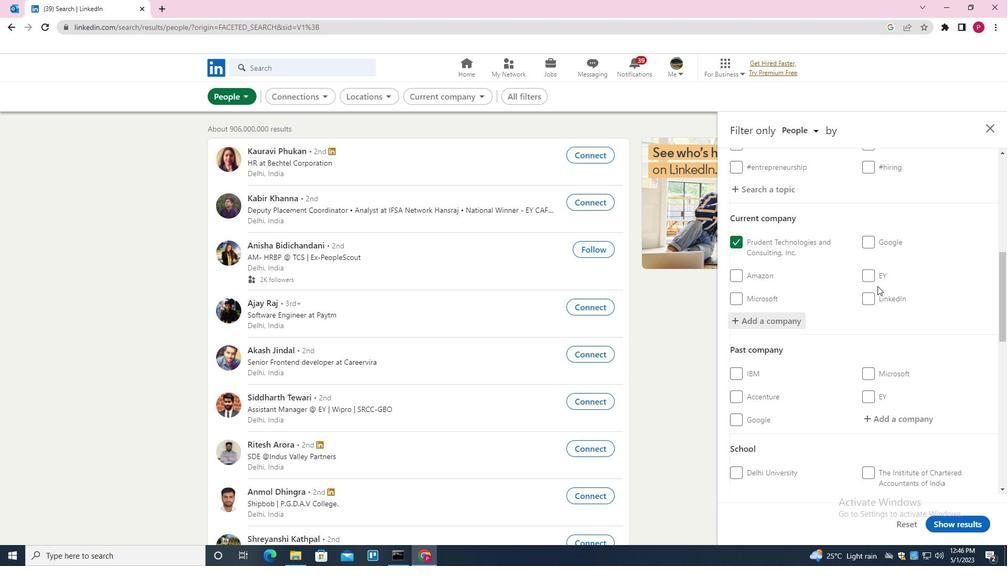 
Action: Mouse moved to (897, 371)
Screenshot: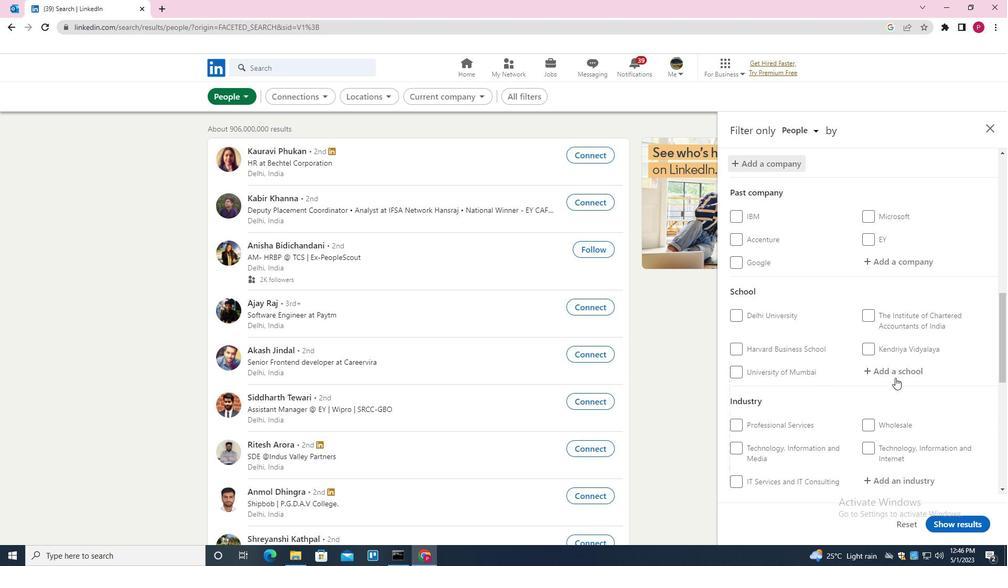 
Action: Mouse pressed left at (897, 371)
Screenshot: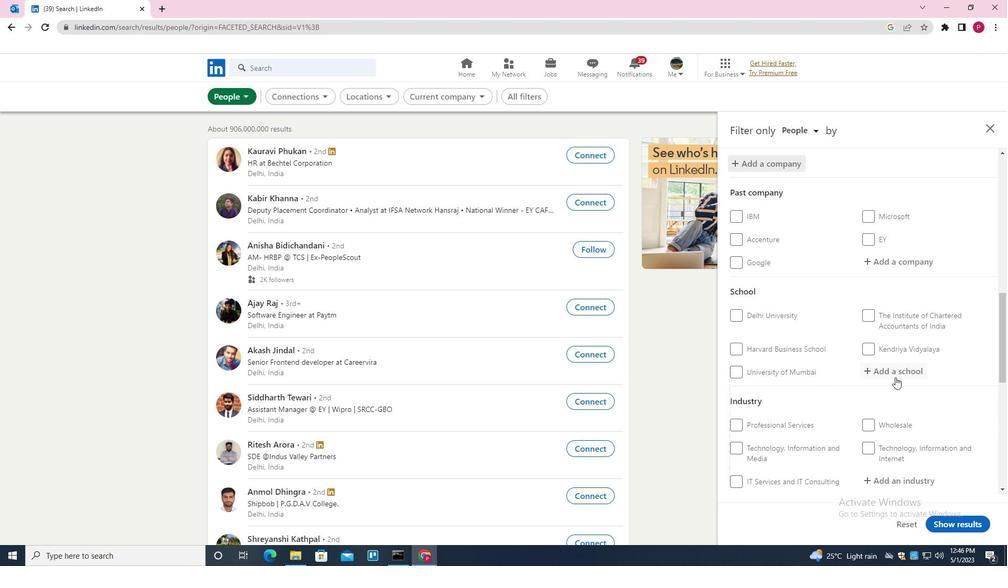 
Action: Key pressed <Key.shift>AGRICULTURE<Key.space><Key.shift>TECHNOLOGY<Key.space><Key.shift>JOBS<Key.down><Key.enter>
Screenshot: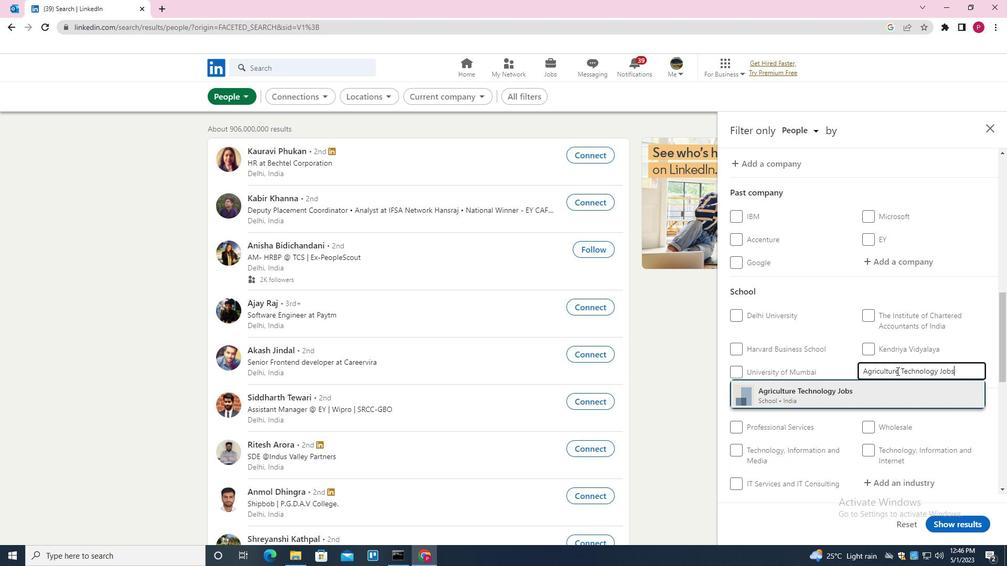 
Action: Mouse scrolled (897, 371) with delta (0, 0)
Screenshot: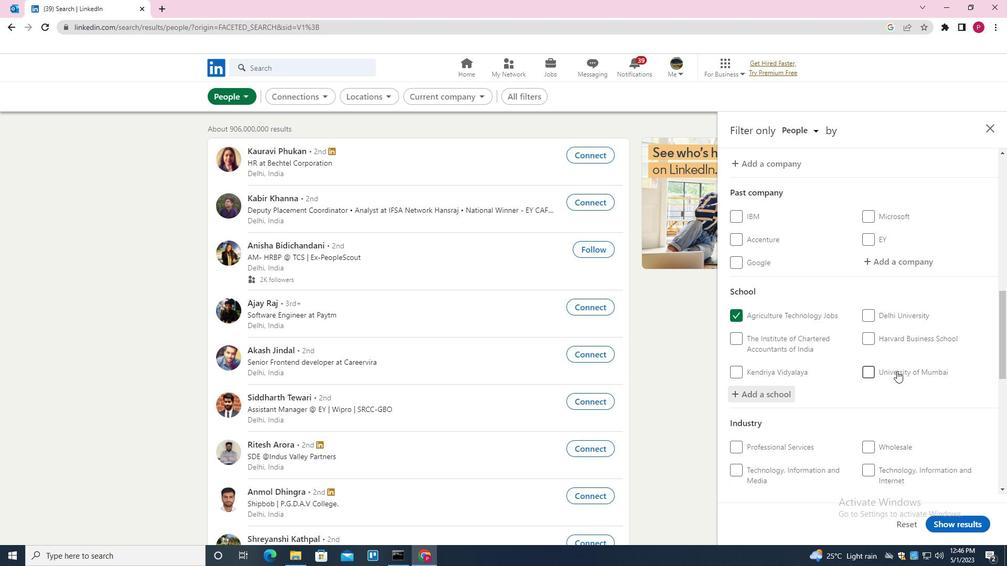 
Action: Mouse scrolled (897, 371) with delta (0, 0)
Screenshot: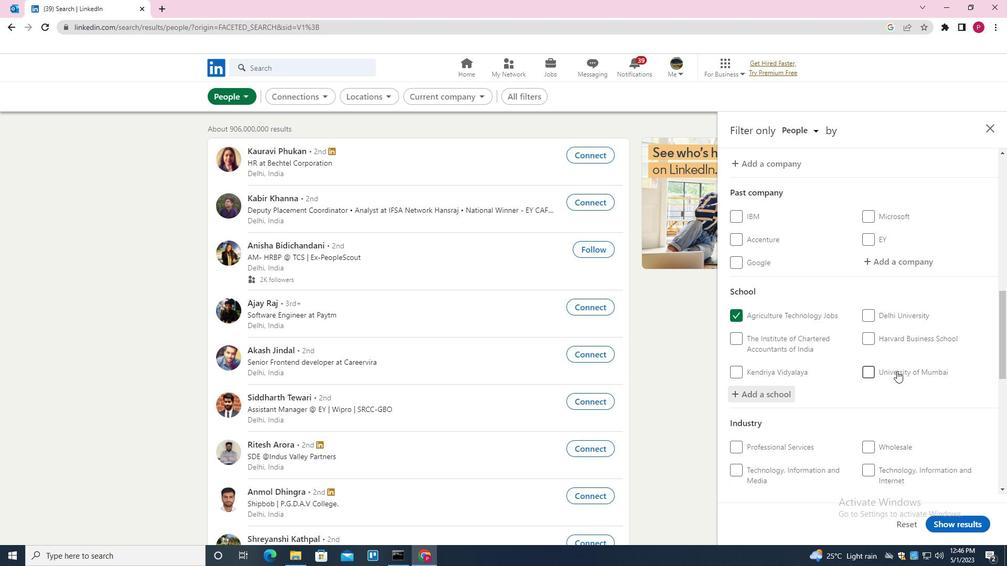 
Action: Mouse scrolled (897, 371) with delta (0, 0)
Screenshot: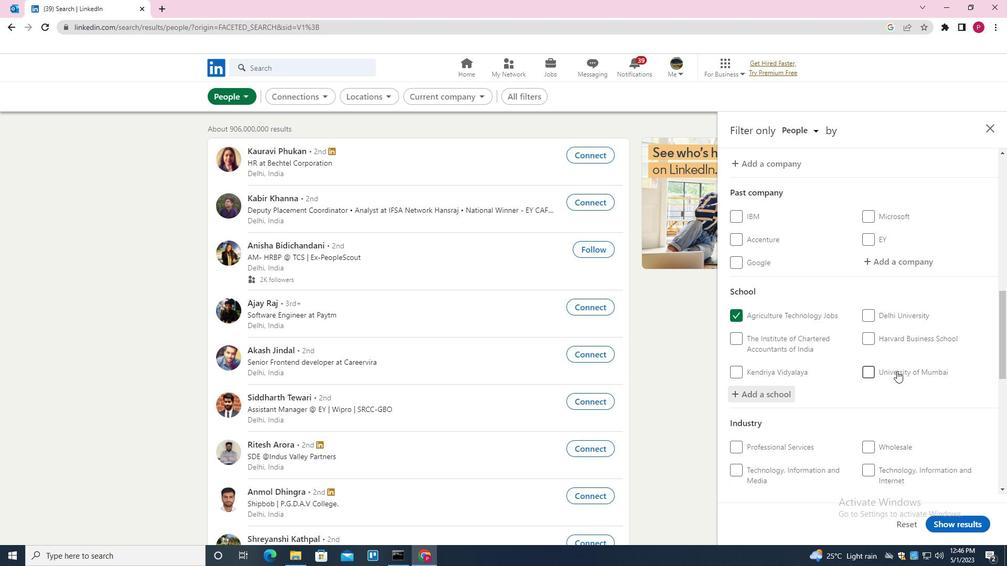 
Action: Mouse scrolled (897, 371) with delta (0, 0)
Screenshot: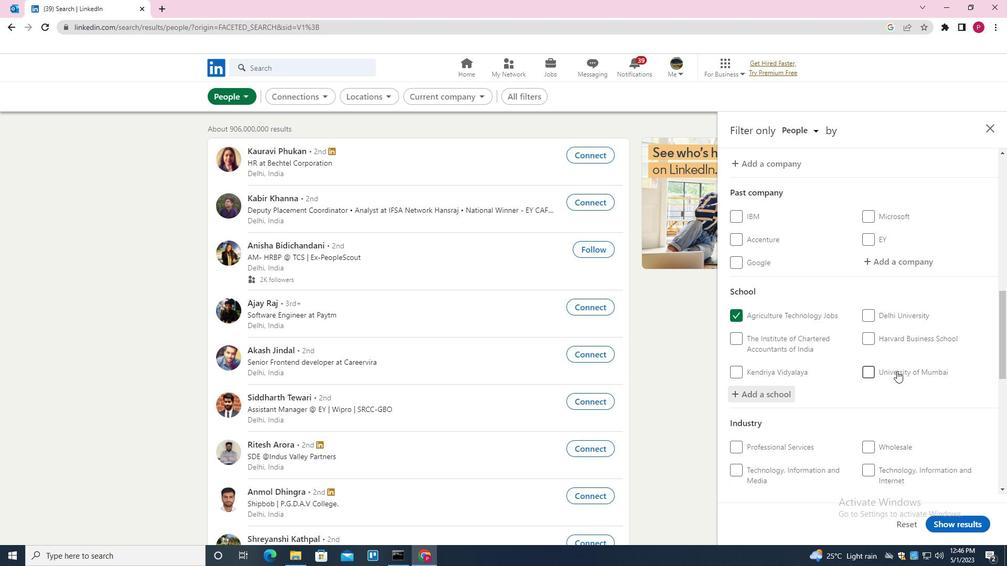 
Action: Mouse moved to (889, 288)
Screenshot: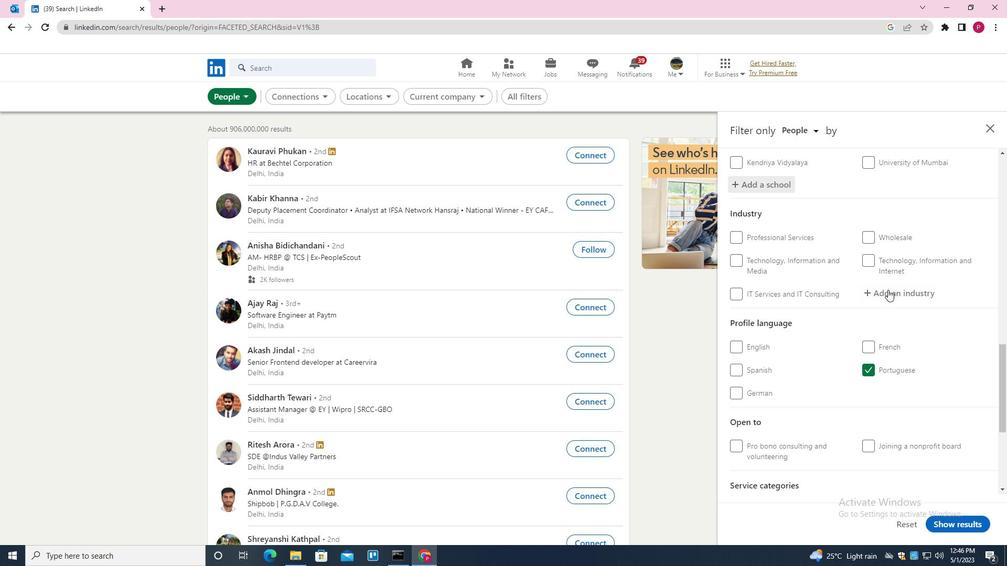 
Action: Mouse pressed left at (889, 288)
Screenshot: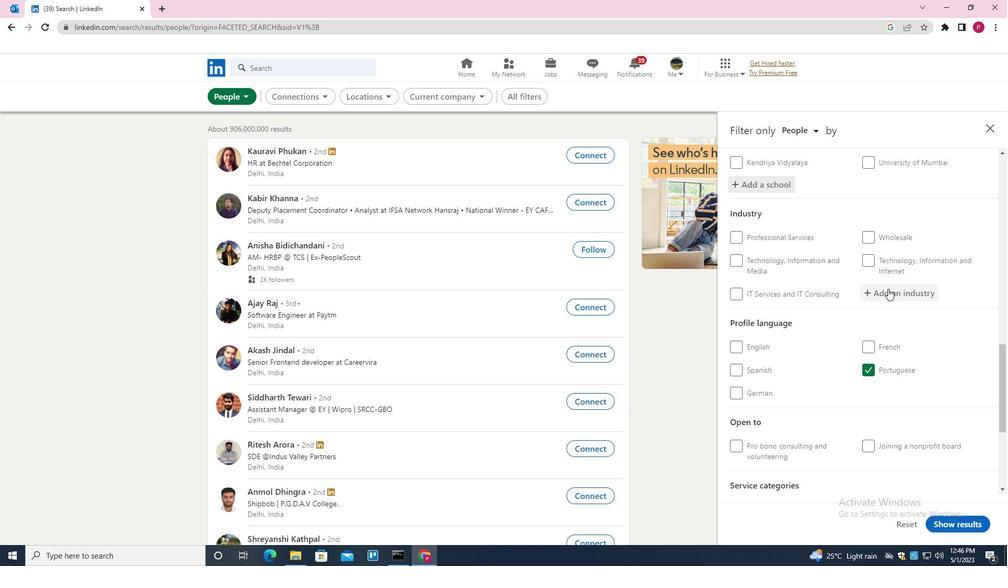 
Action: Key pressed <Key.shift><Key.shift><Key.shift><Key.shift>RETAIL<Key.space><Key.down><Key.down><Key.down><Key.down><Key.down><Key.down><Key.down><Key.down><Key.down><Key.down><Key.down><Key.up><Key.enter>
Screenshot: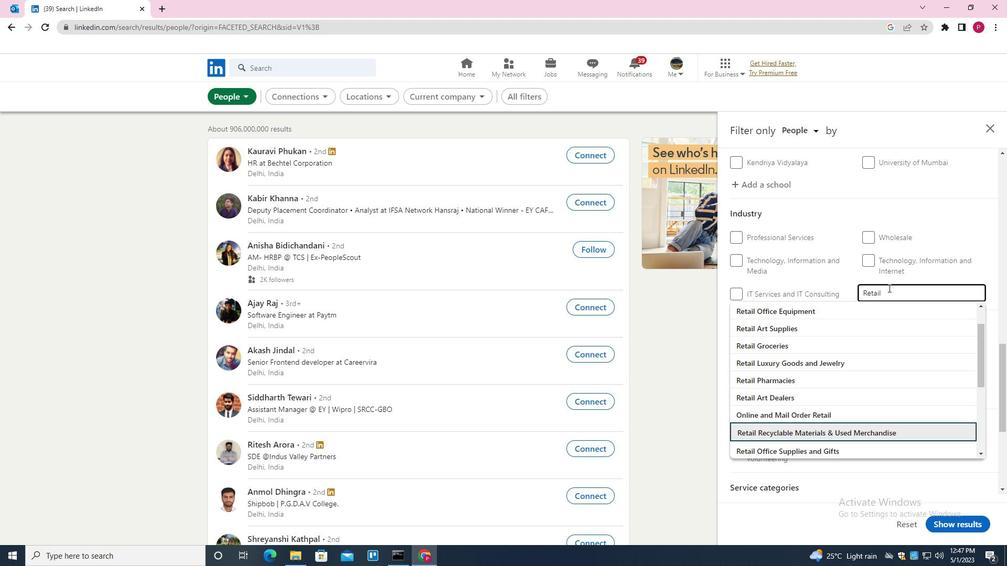 
Action: Mouse moved to (885, 292)
Screenshot: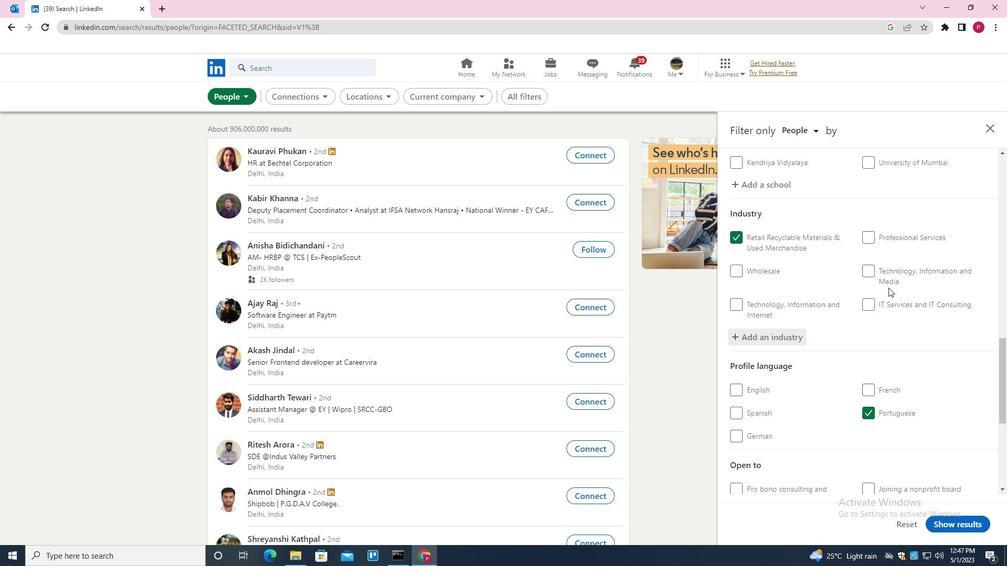 
Action: Mouse scrolled (885, 291) with delta (0, 0)
Screenshot: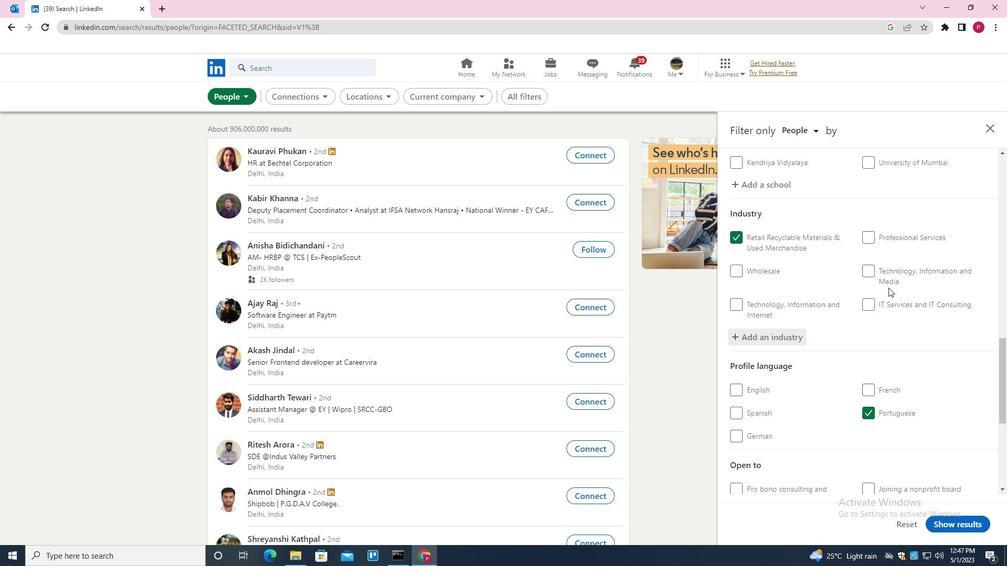 
Action: Mouse moved to (885, 304)
Screenshot: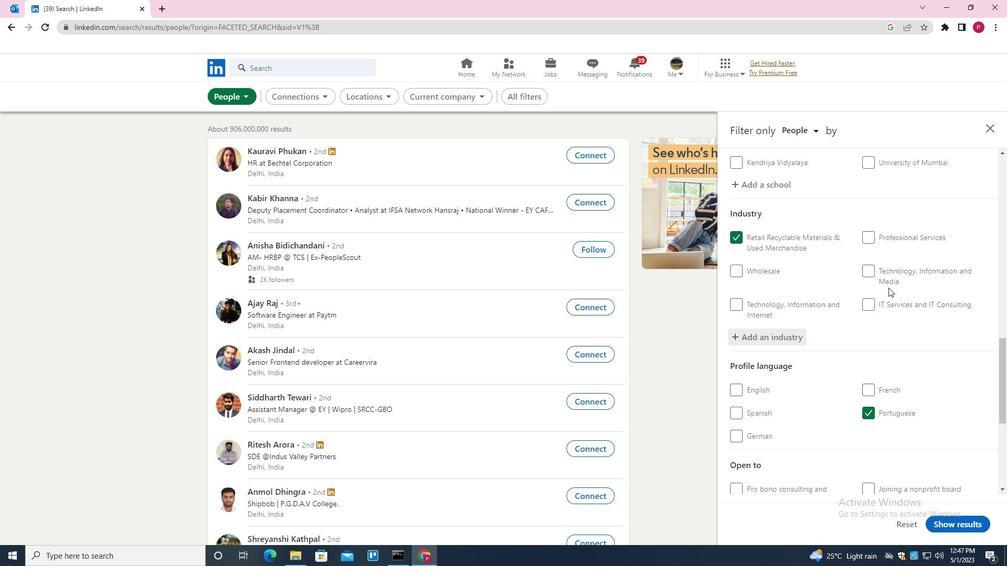 
Action: Mouse scrolled (885, 303) with delta (0, 0)
Screenshot: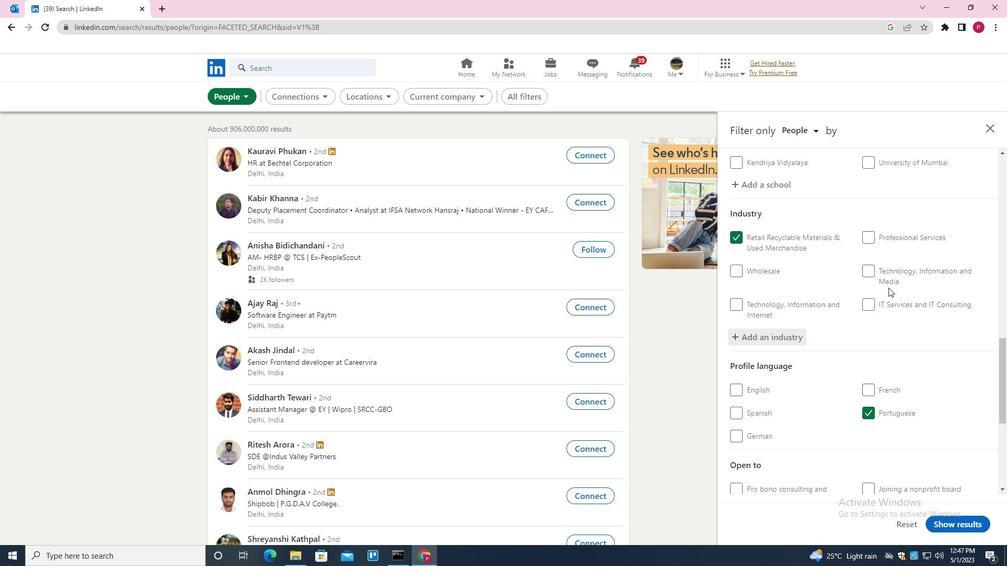 
Action: Mouse moved to (902, 448)
Screenshot: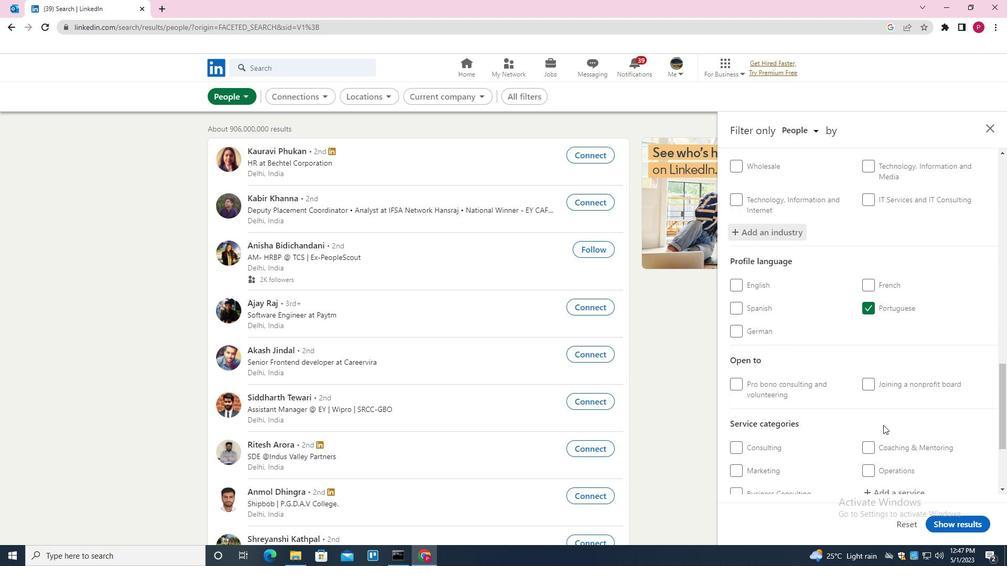 
Action: Mouse scrolled (902, 448) with delta (0, 0)
Screenshot: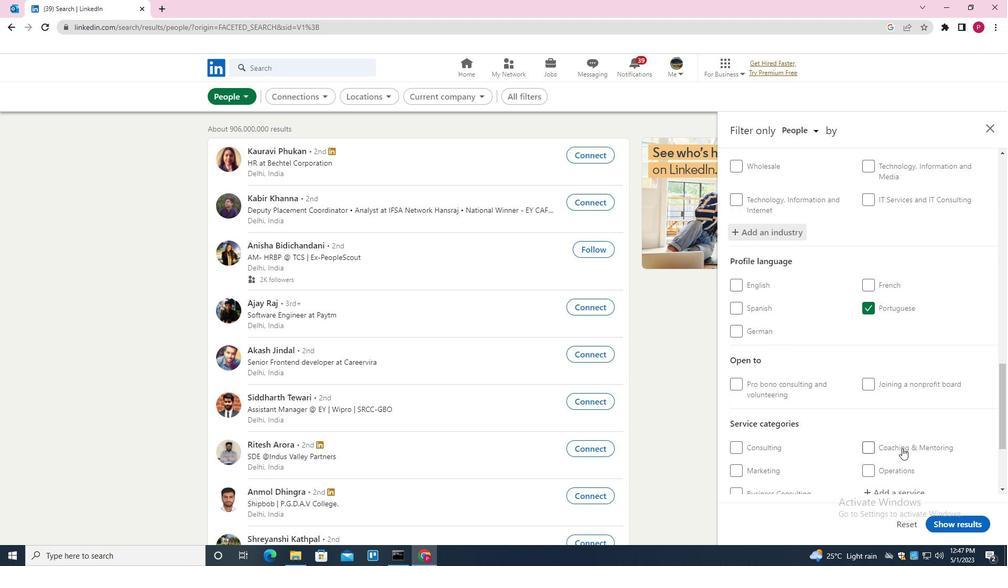 
Action: Mouse scrolled (902, 448) with delta (0, 0)
Screenshot: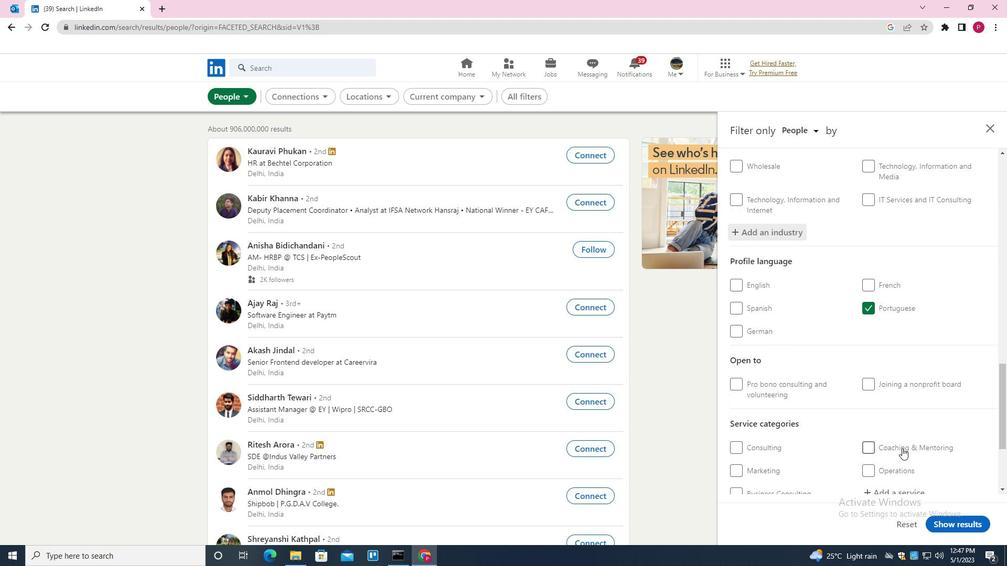 
Action: Mouse scrolled (902, 448) with delta (0, 0)
Screenshot: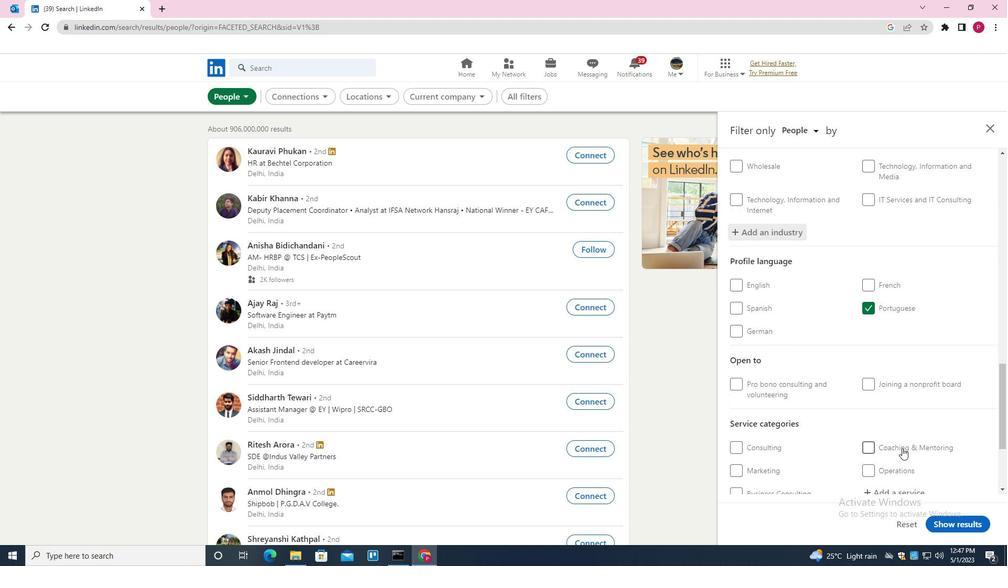 
Action: Mouse scrolled (902, 448) with delta (0, 0)
Screenshot: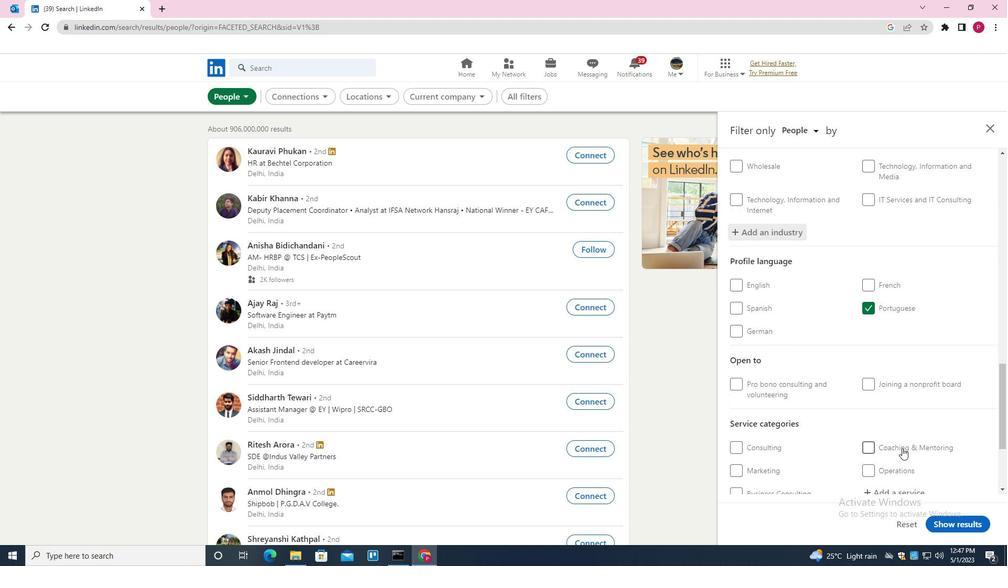 
Action: Mouse moved to (908, 349)
Screenshot: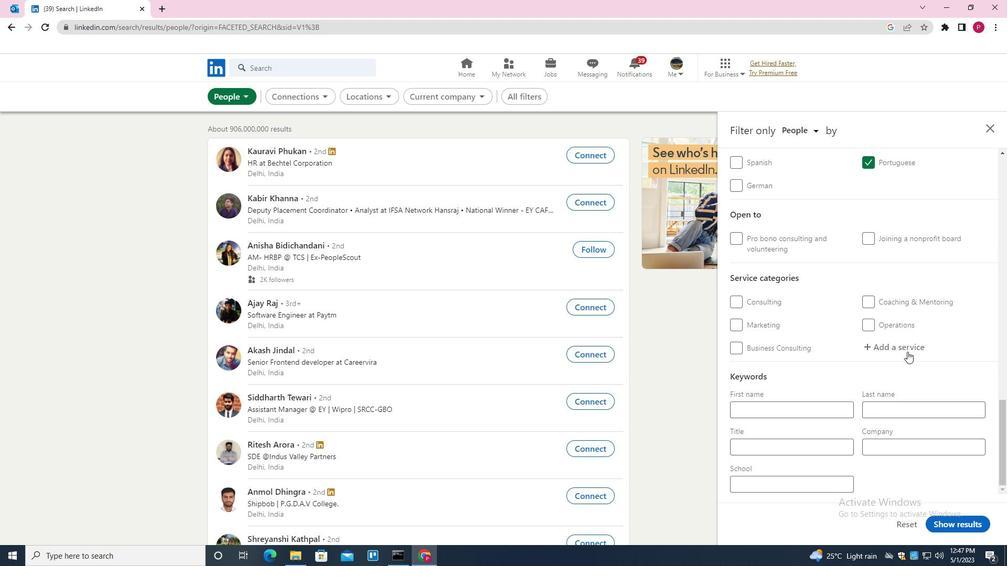 
Action: Mouse pressed left at (908, 349)
Screenshot: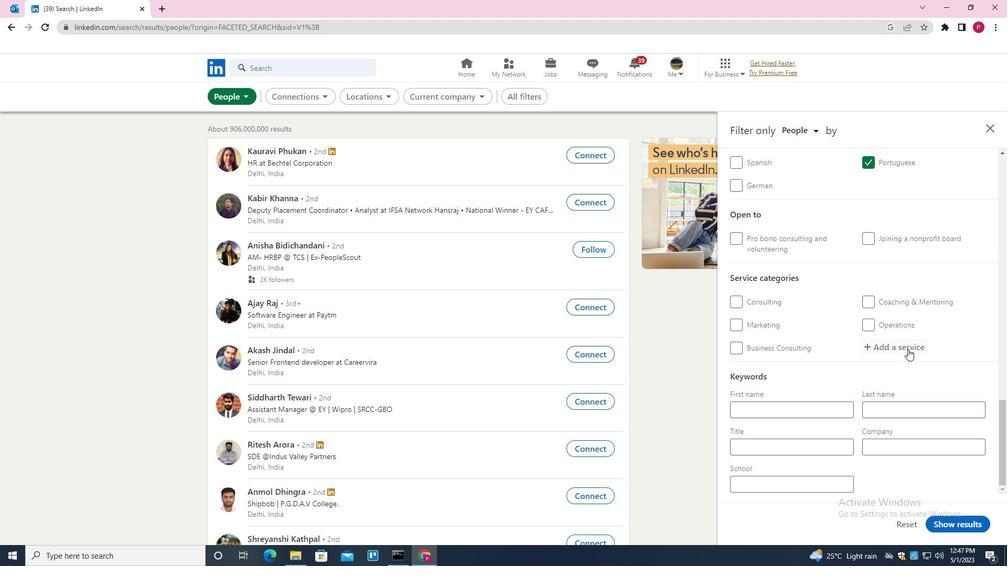 
Action: Key pressed <Key.shift>GRAPHIC<Key.down><Key.enter>
Screenshot: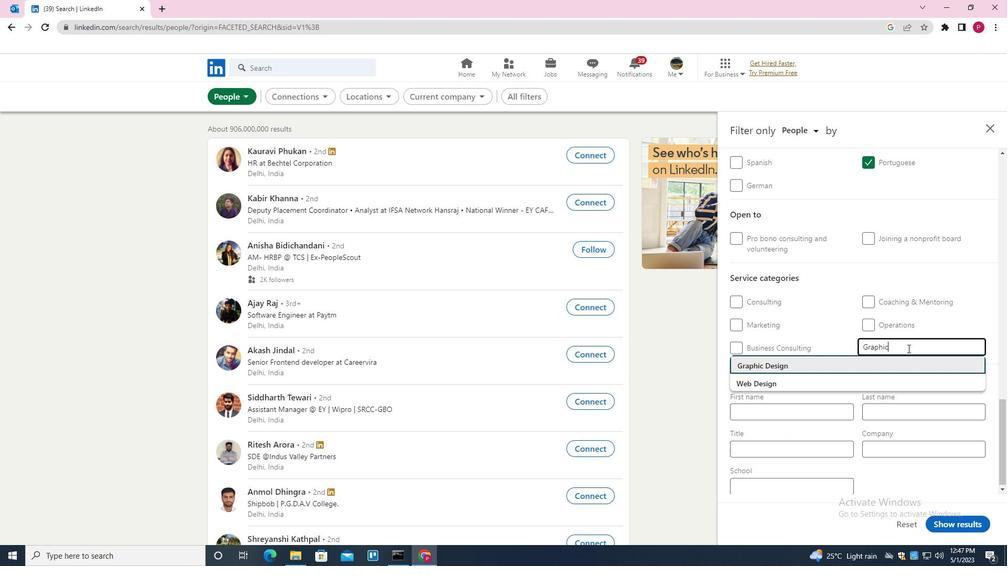 
Action: Mouse scrolled (908, 348) with delta (0, 0)
Screenshot: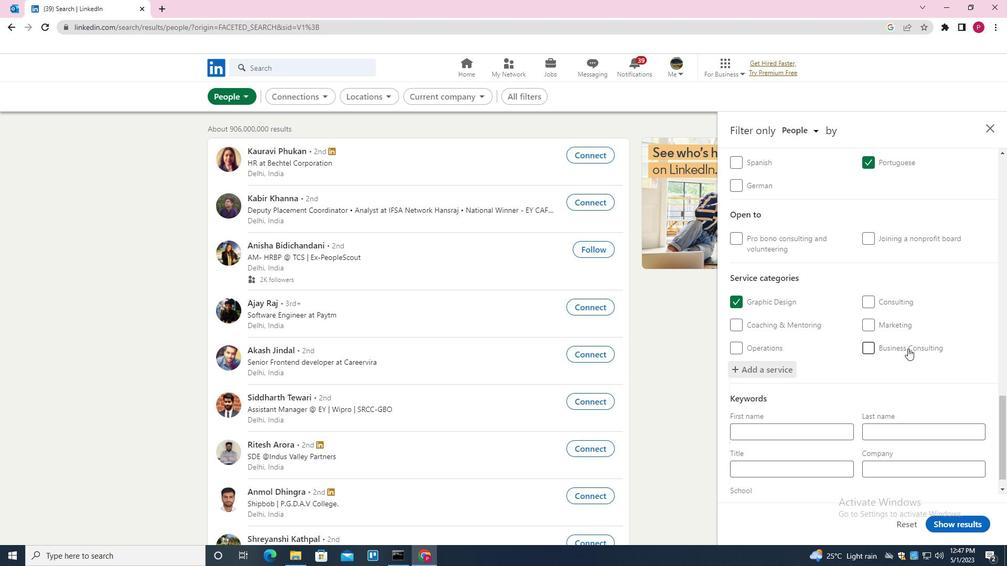 
Action: Mouse scrolled (908, 348) with delta (0, 0)
Screenshot: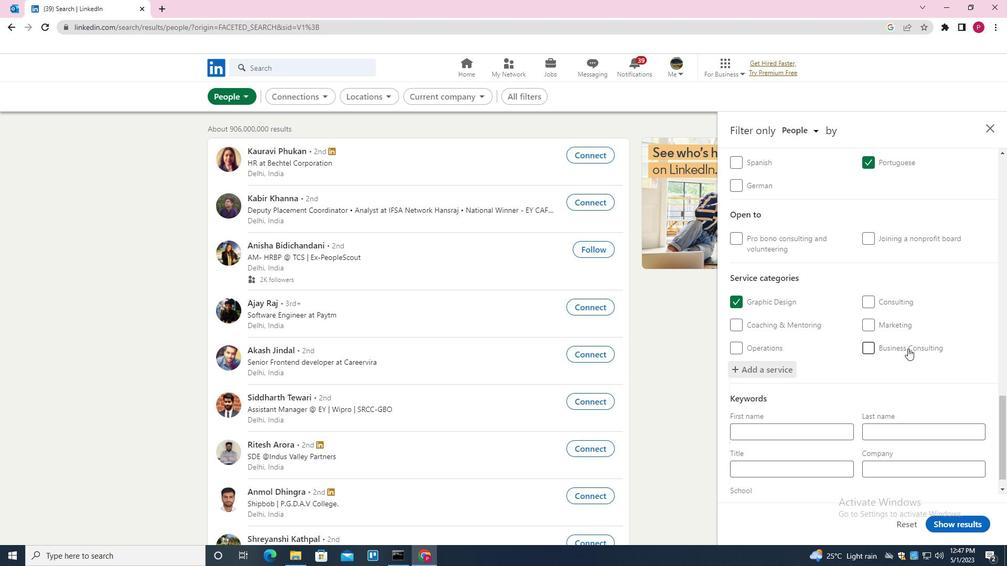 
Action: Mouse moved to (908, 349)
Screenshot: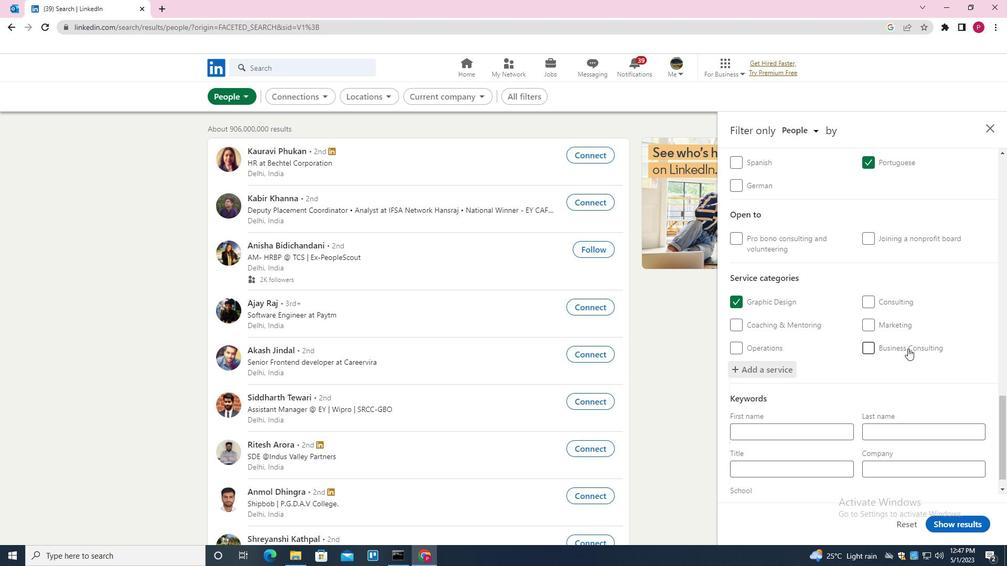 
Action: Mouse scrolled (908, 348) with delta (0, 0)
Screenshot: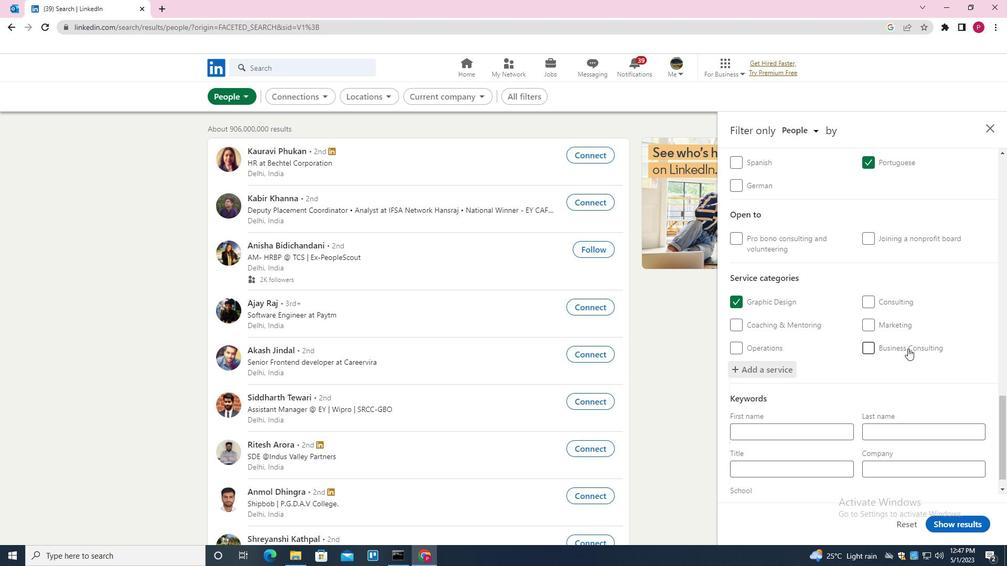 
Action: Mouse moved to (898, 357)
Screenshot: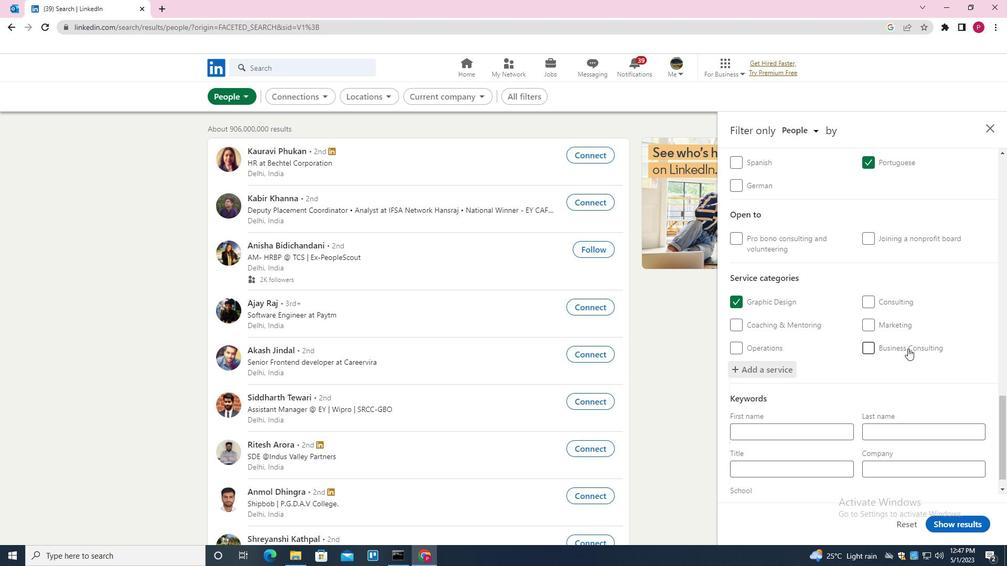 
Action: Mouse scrolled (898, 356) with delta (0, 0)
Screenshot: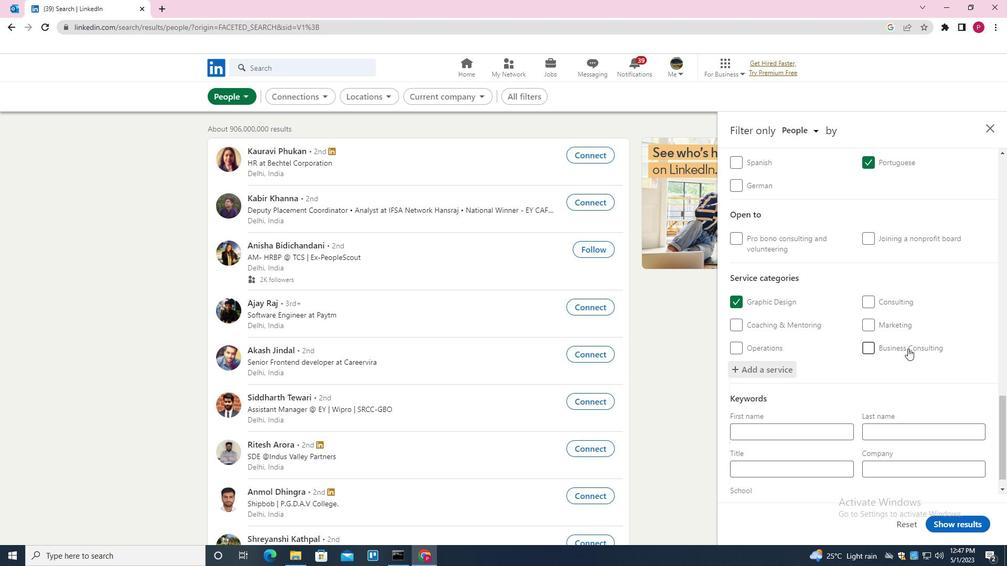 
Action: Mouse moved to (782, 449)
Screenshot: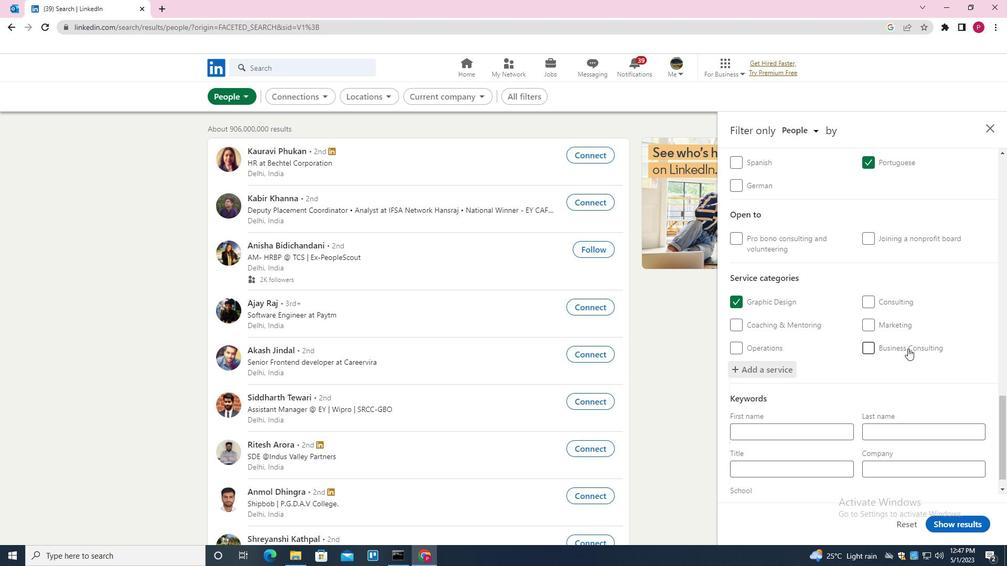 
Action: Mouse pressed left at (782, 449)
Screenshot: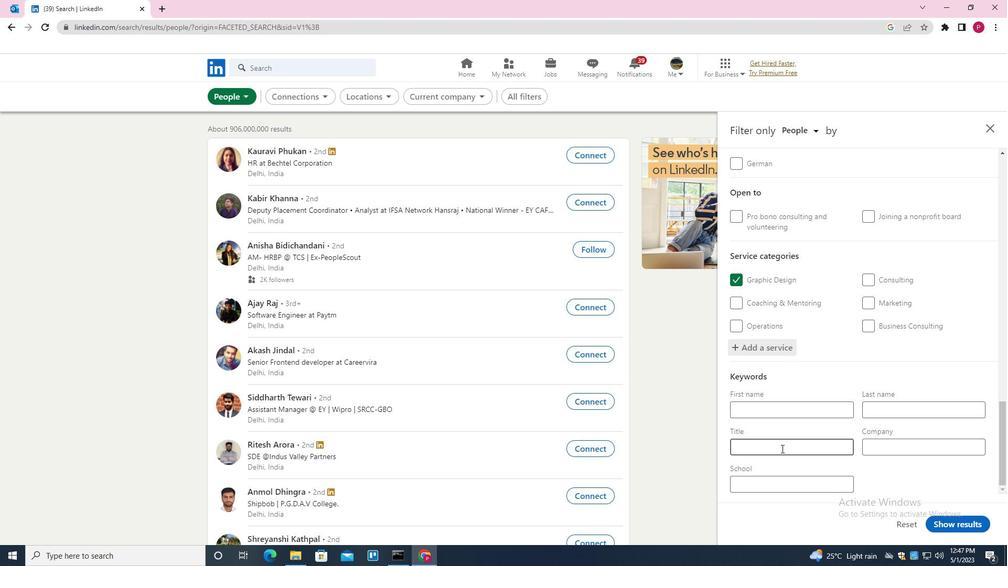 
Action: Key pressed <Key.shift><Key.shift><Key.shift><Key.shift><Key.shift><Key.shift>OPERATIONS<Key.space><Key.shift>DIRECTOR
Screenshot: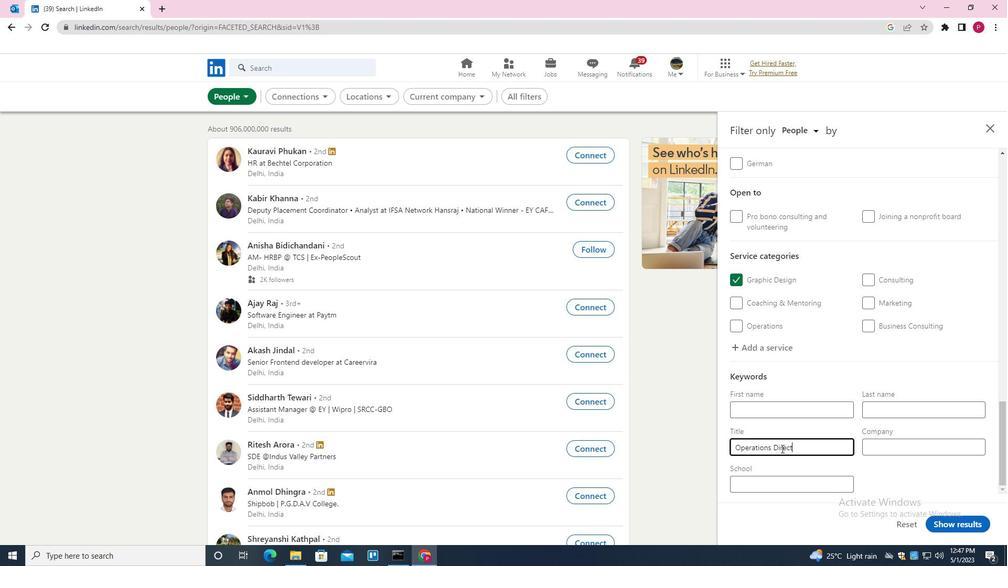 
Action: Mouse moved to (942, 523)
Screenshot: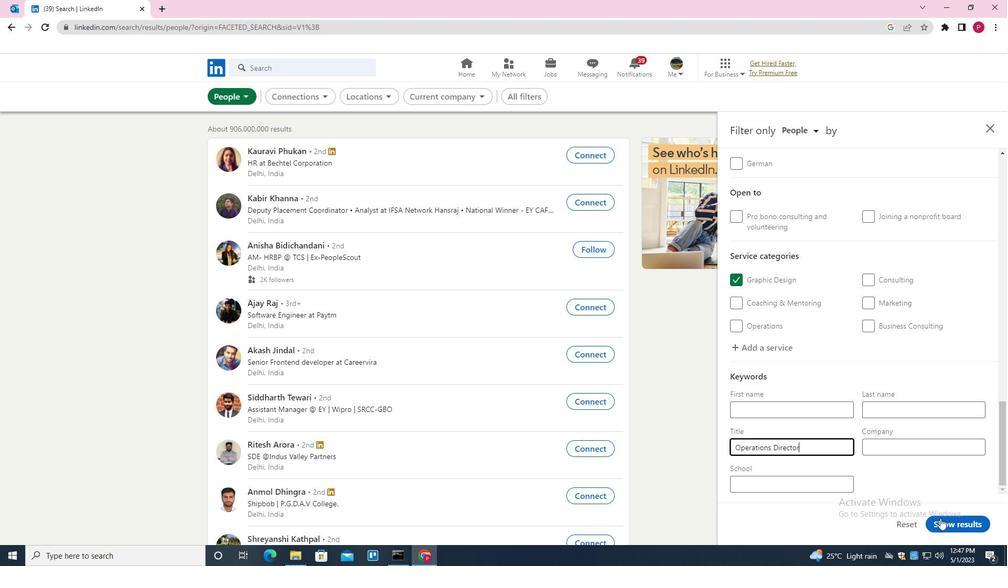 
Action: Mouse pressed left at (942, 523)
Screenshot: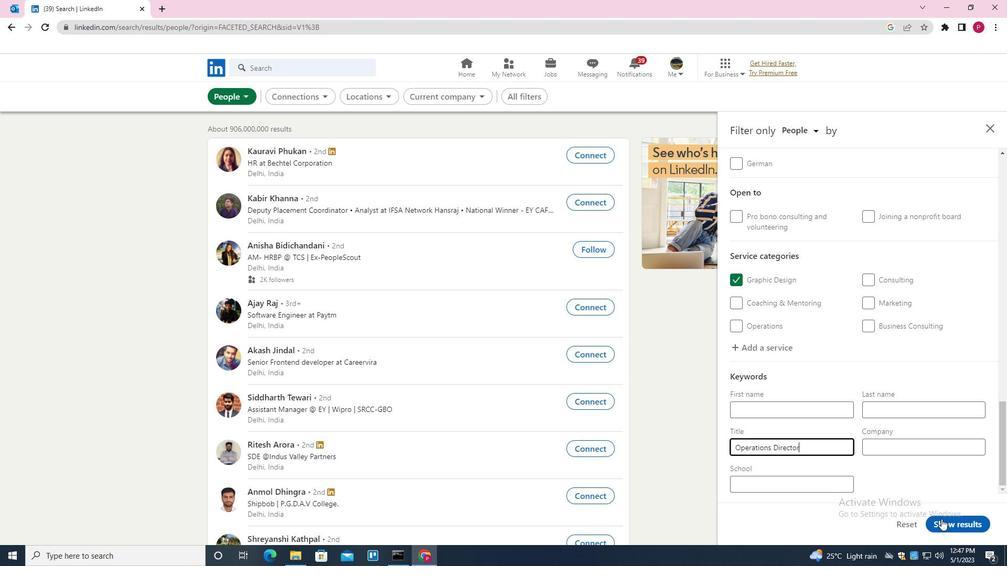 
Action: Mouse moved to (435, 257)
Screenshot: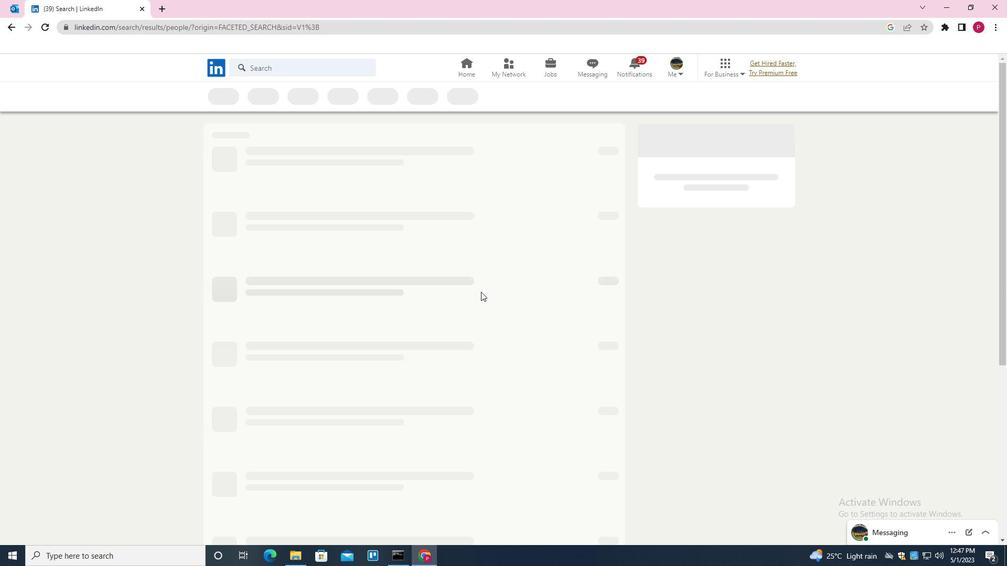 
